 Task: Create a task  Develop a new online tool for online course scheduling , assign it to team member softage.5@softage.net in the project BrainBoost and update the status of the task to  On Track  , set the priority of the task to Low
Action: Mouse moved to (524, 411)
Screenshot: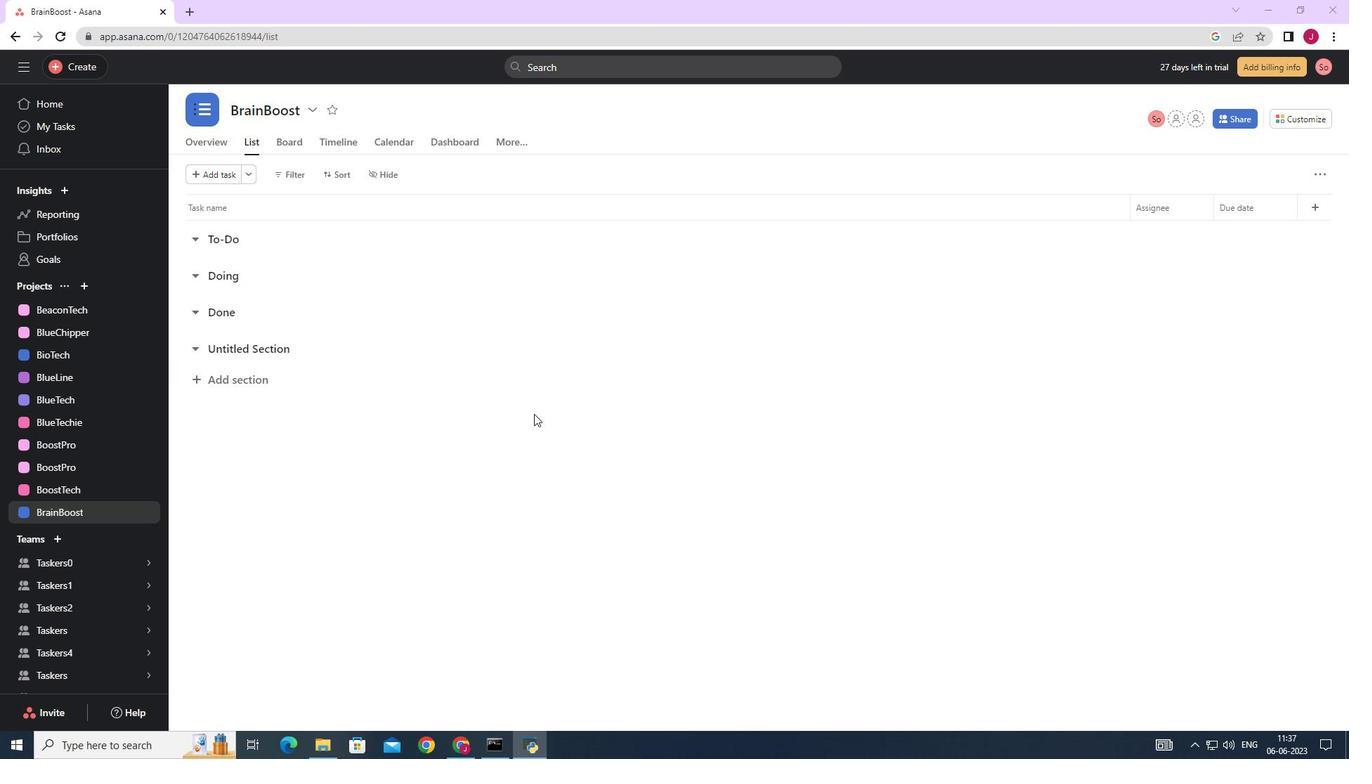 
Action: Mouse scrolled (532, 414) with delta (0, 0)
Screenshot: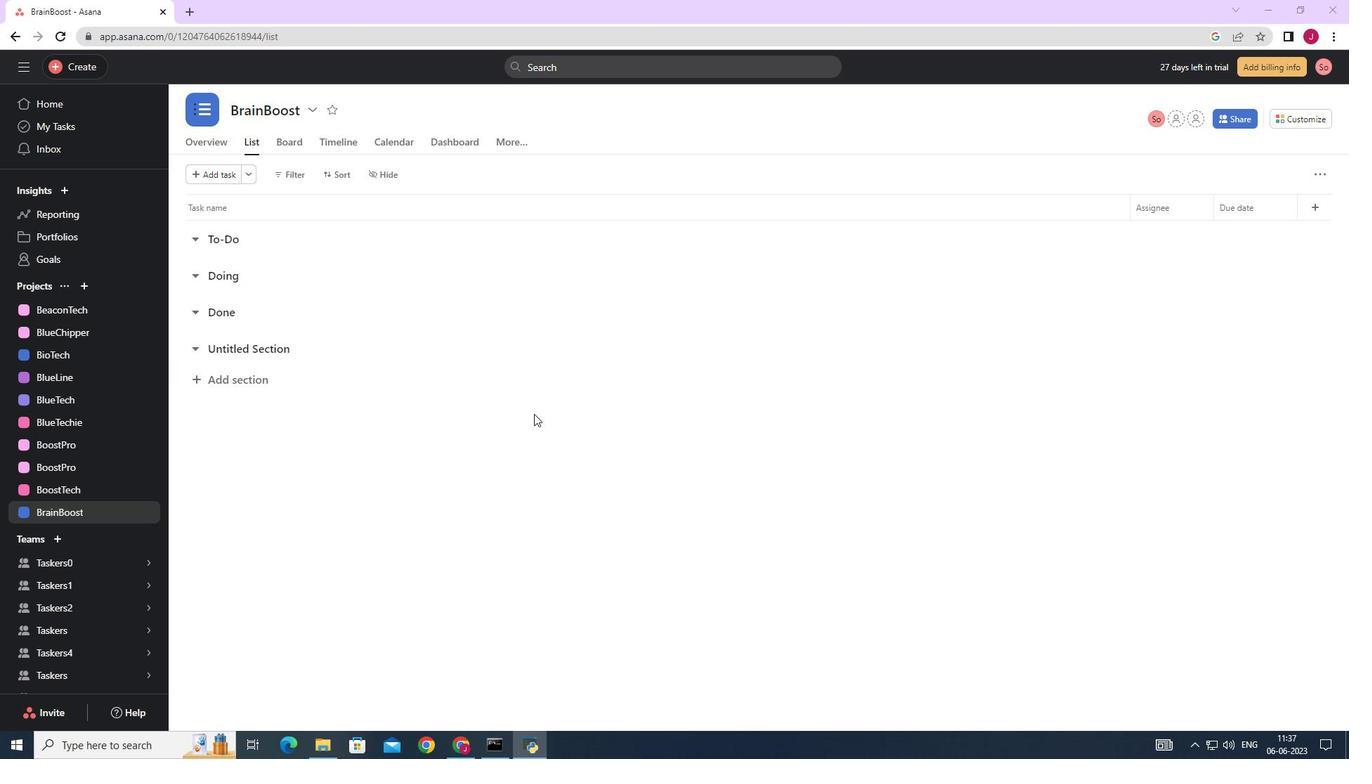 
Action: Mouse moved to (515, 407)
Screenshot: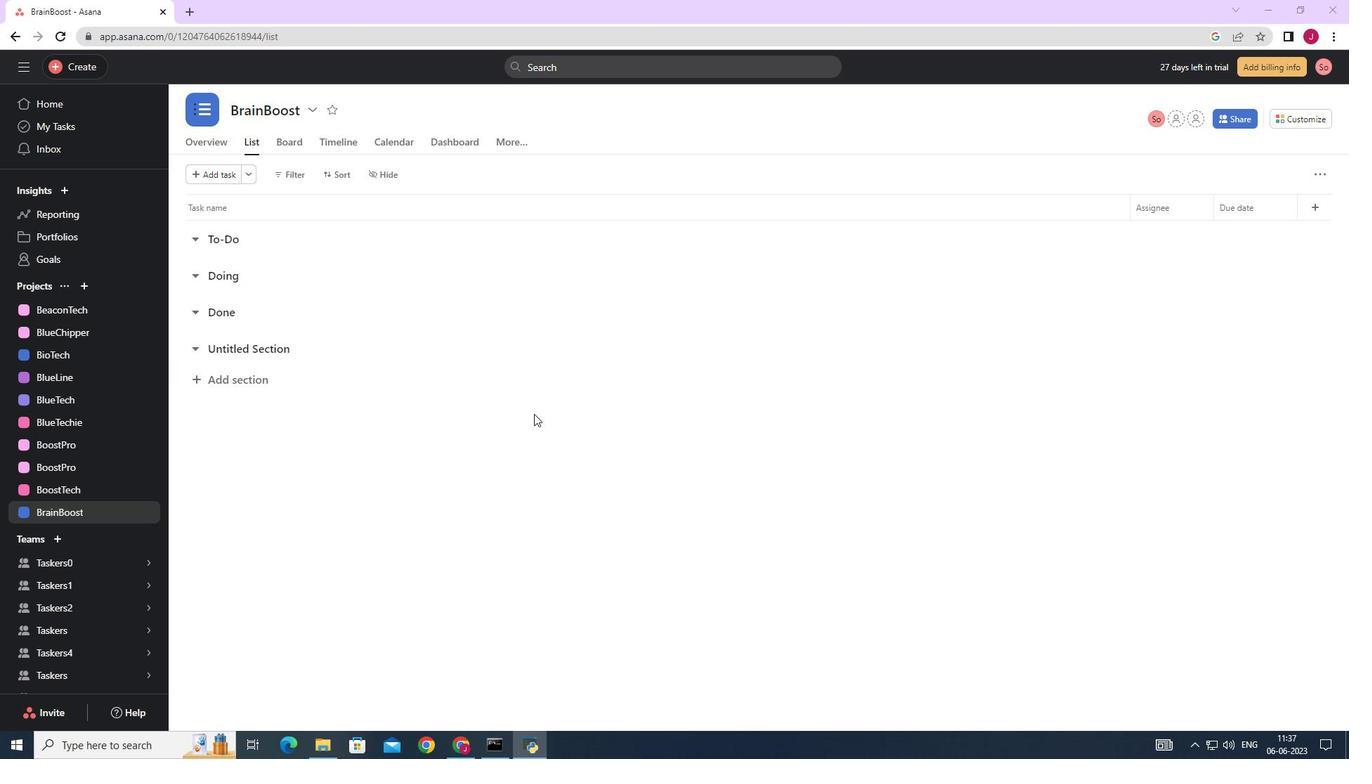 
Action: Mouse scrolled (531, 414) with delta (0, 0)
Screenshot: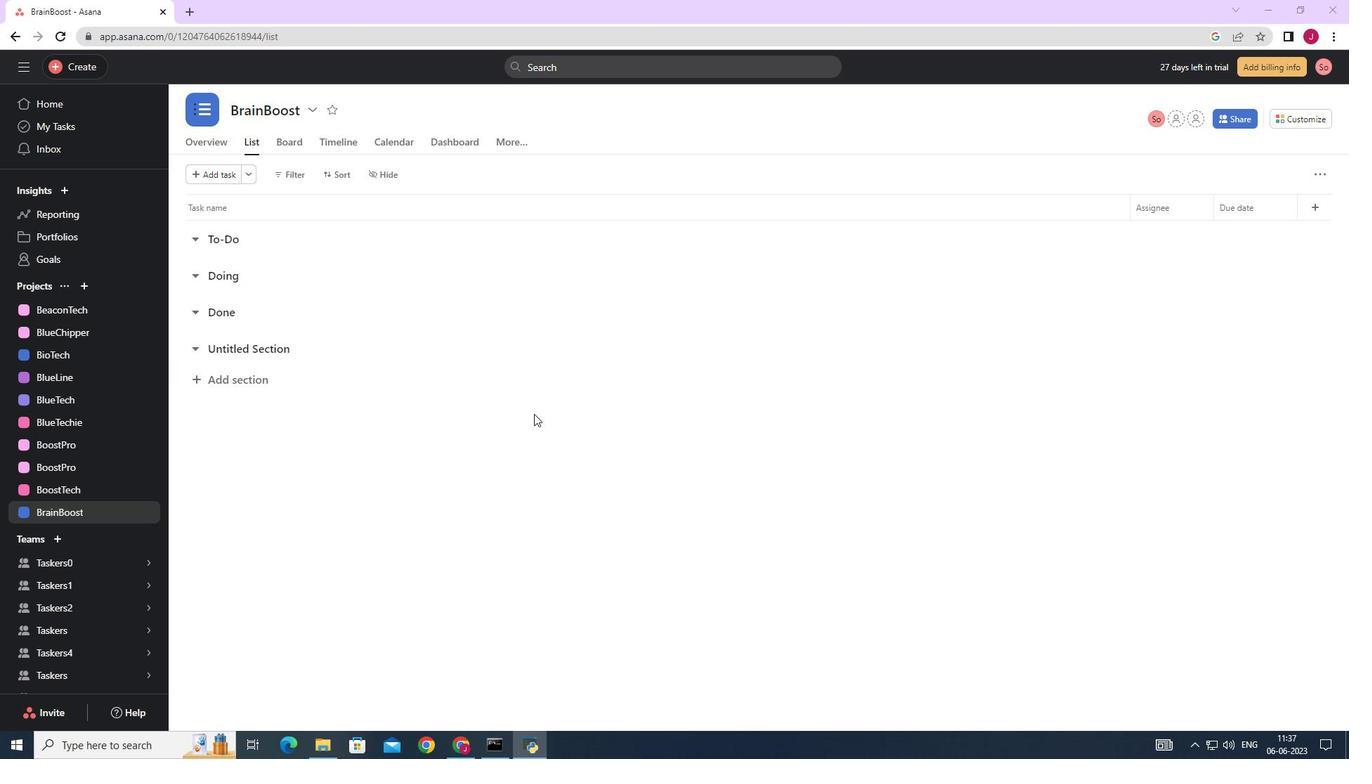 
Action: Mouse moved to (92, 65)
Screenshot: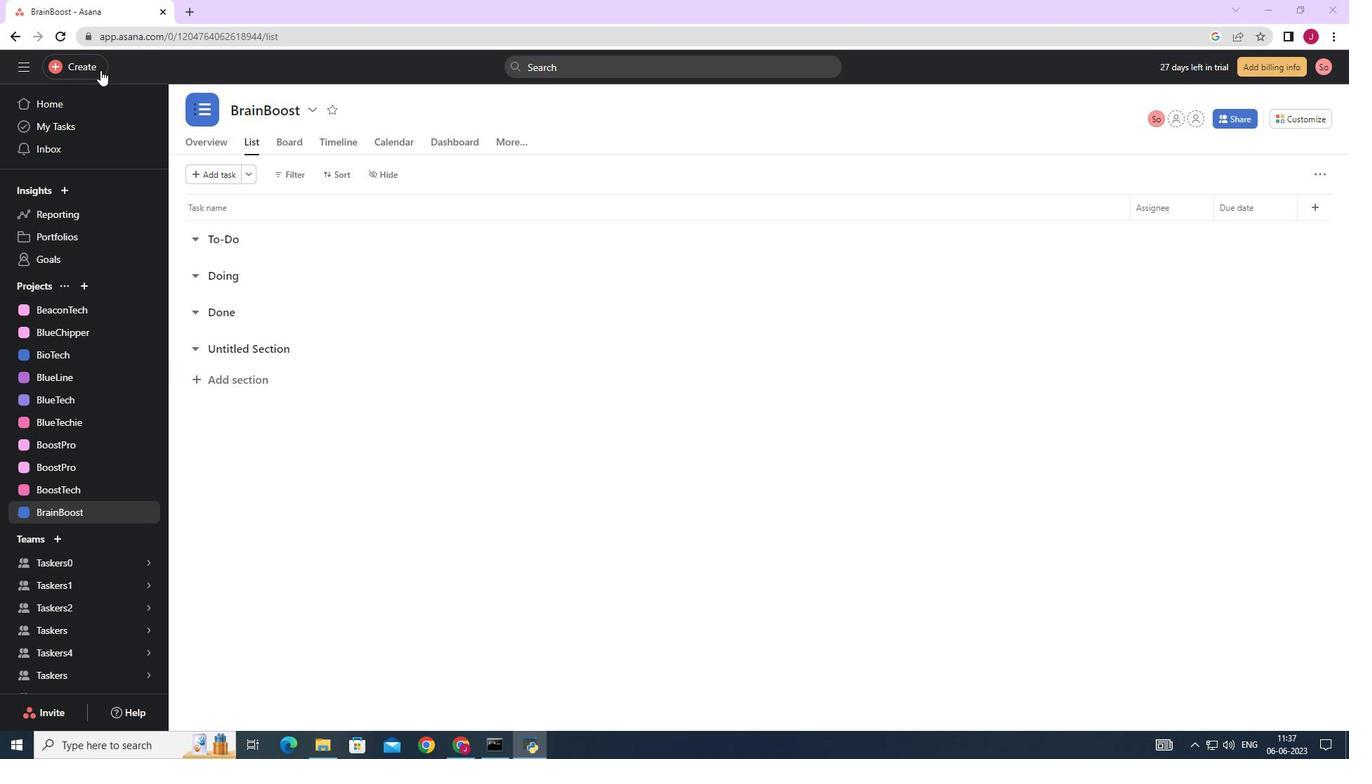 
Action: Mouse pressed left at (92, 65)
Screenshot: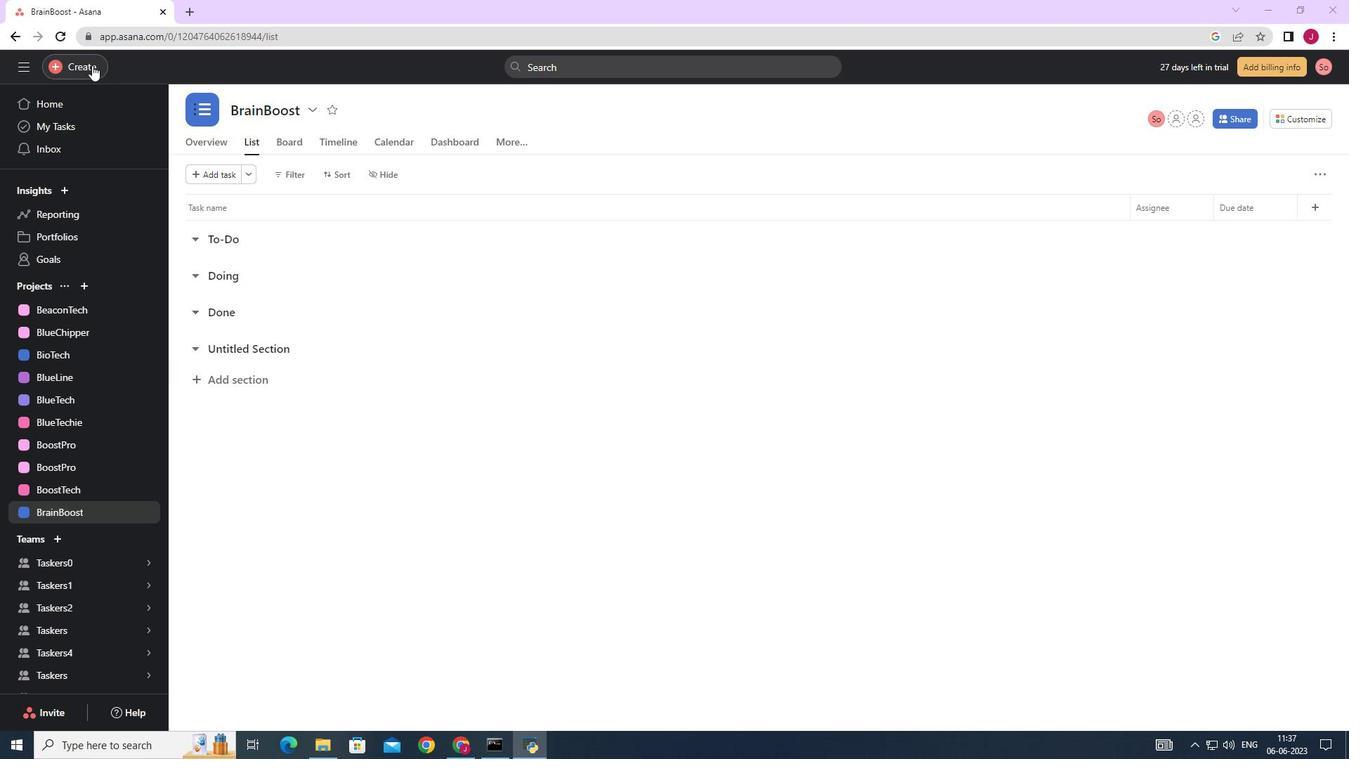 
Action: Mouse moved to (152, 70)
Screenshot: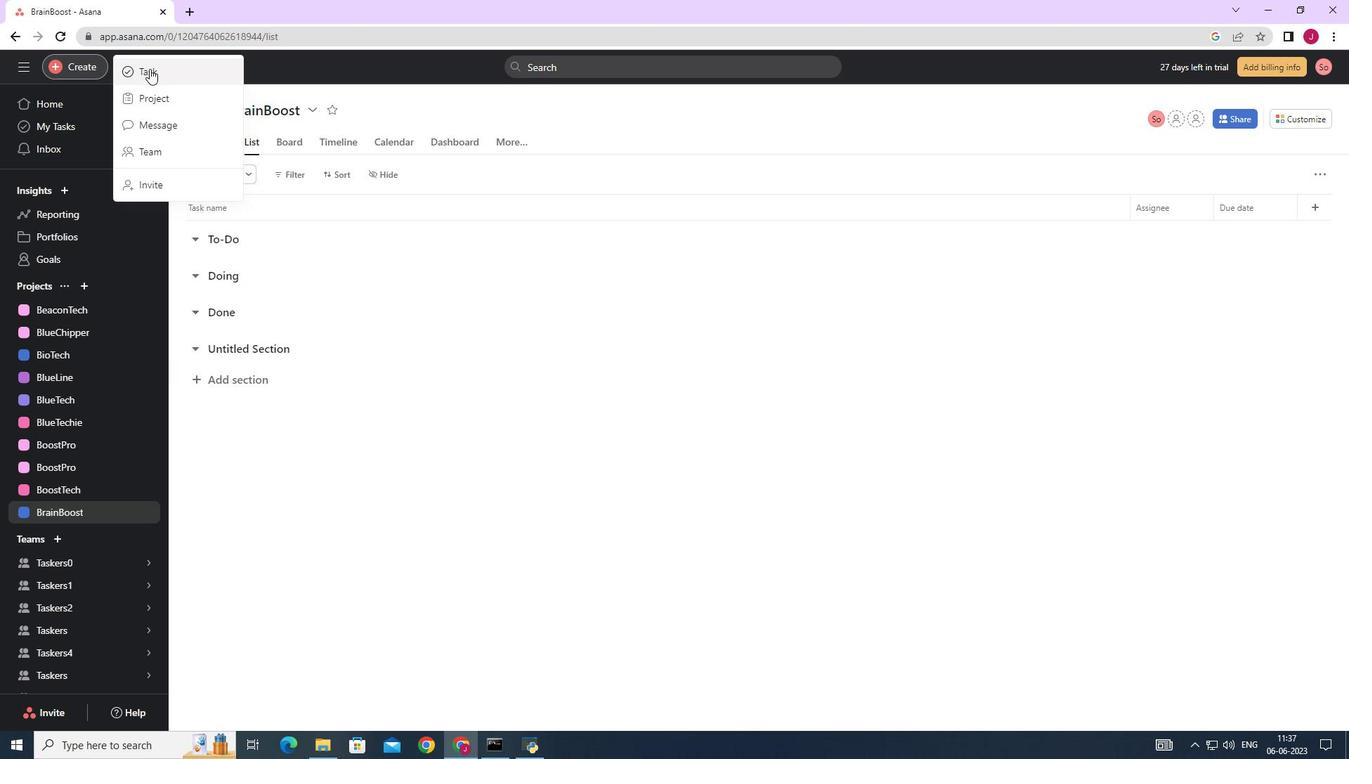 
Action: Mouse pressed left at (152, 70)
Screenshot: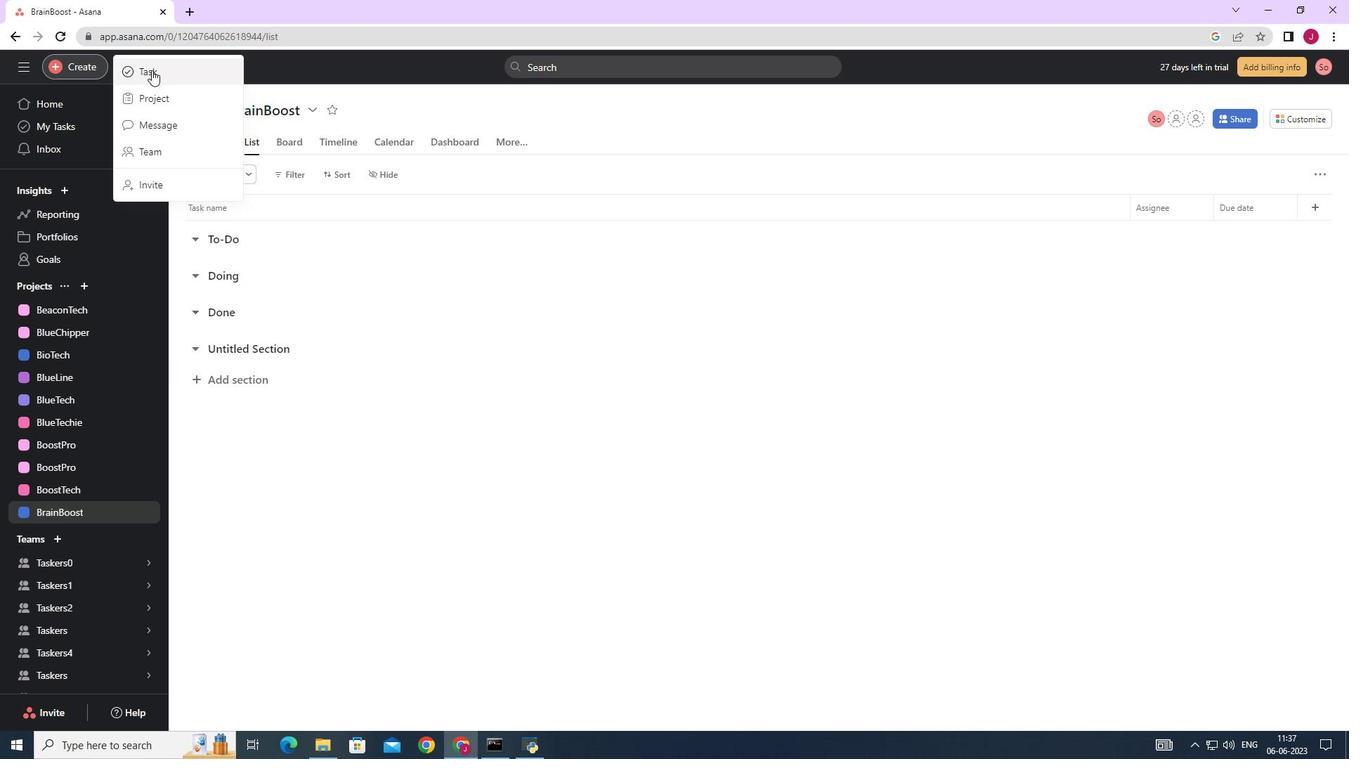 
Action: Mouse moved to (1071, 468)
Screenshot: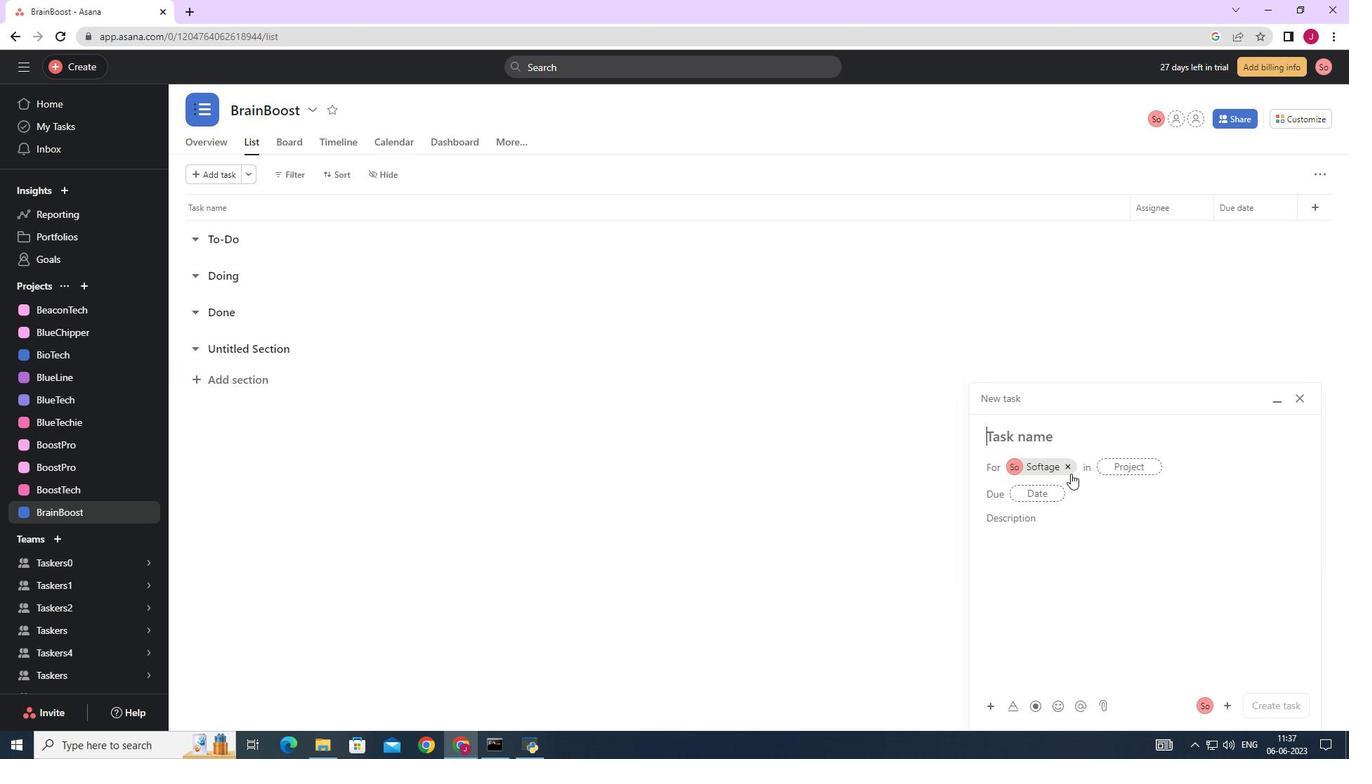 
Action: Mouse pressed left at (1071, 468)
Screenshot: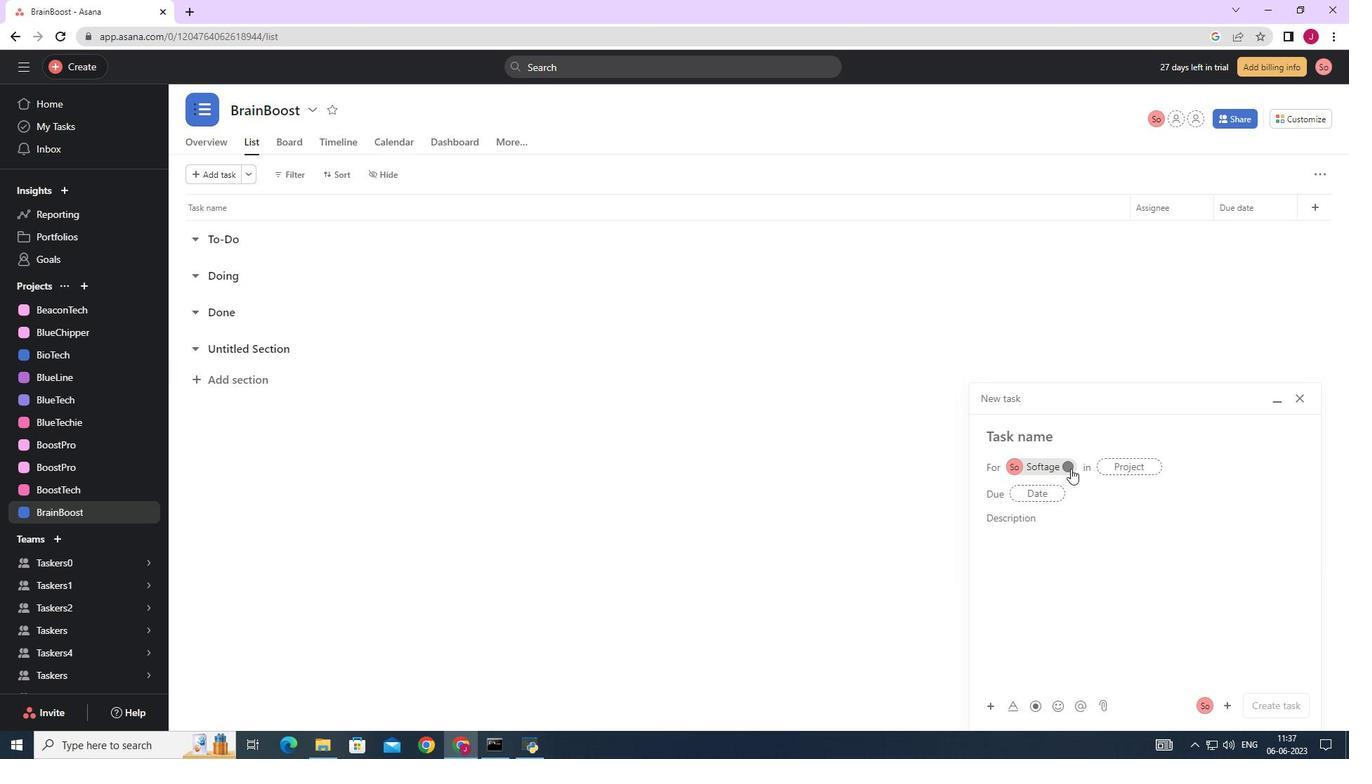 
Action: Mouse moved to (1034, 436)
Screenshot: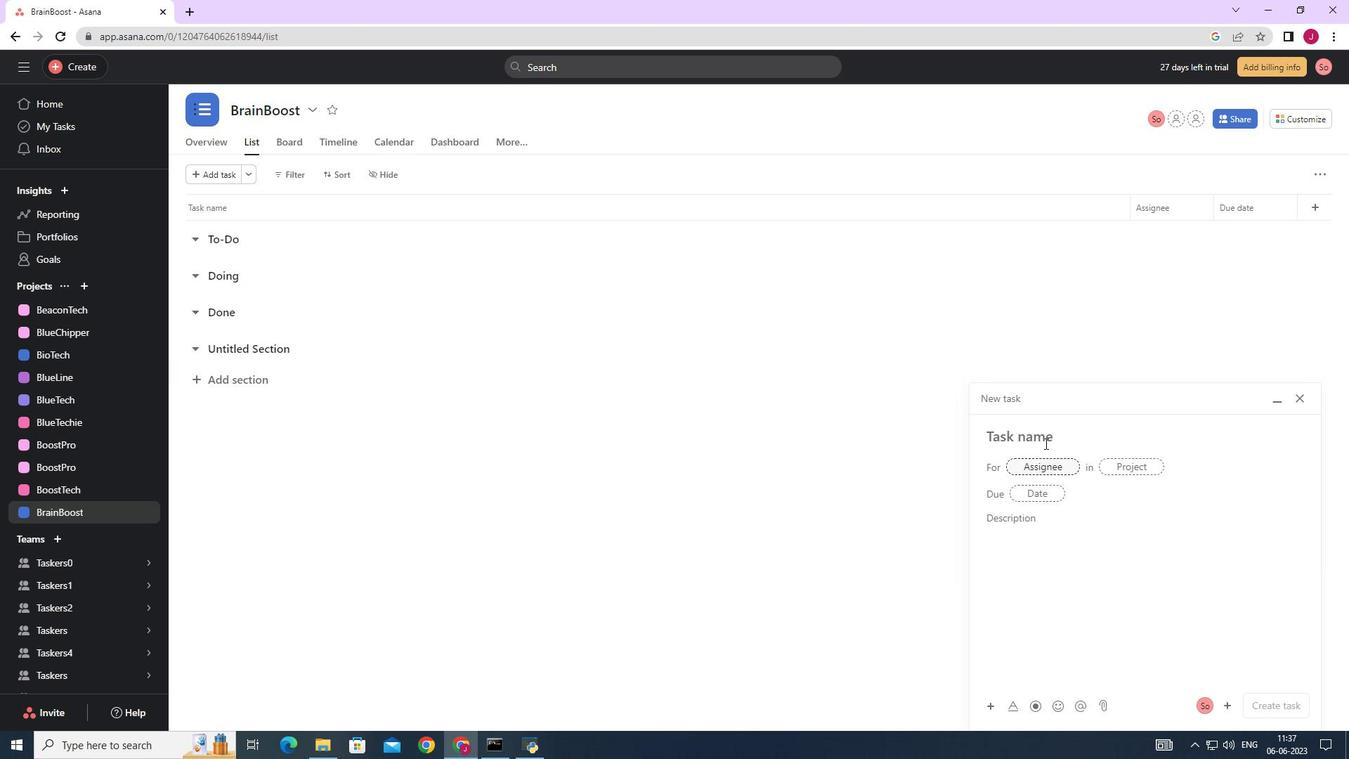 
Action: Mouse pressed left at (1034, 436)
Screenshot: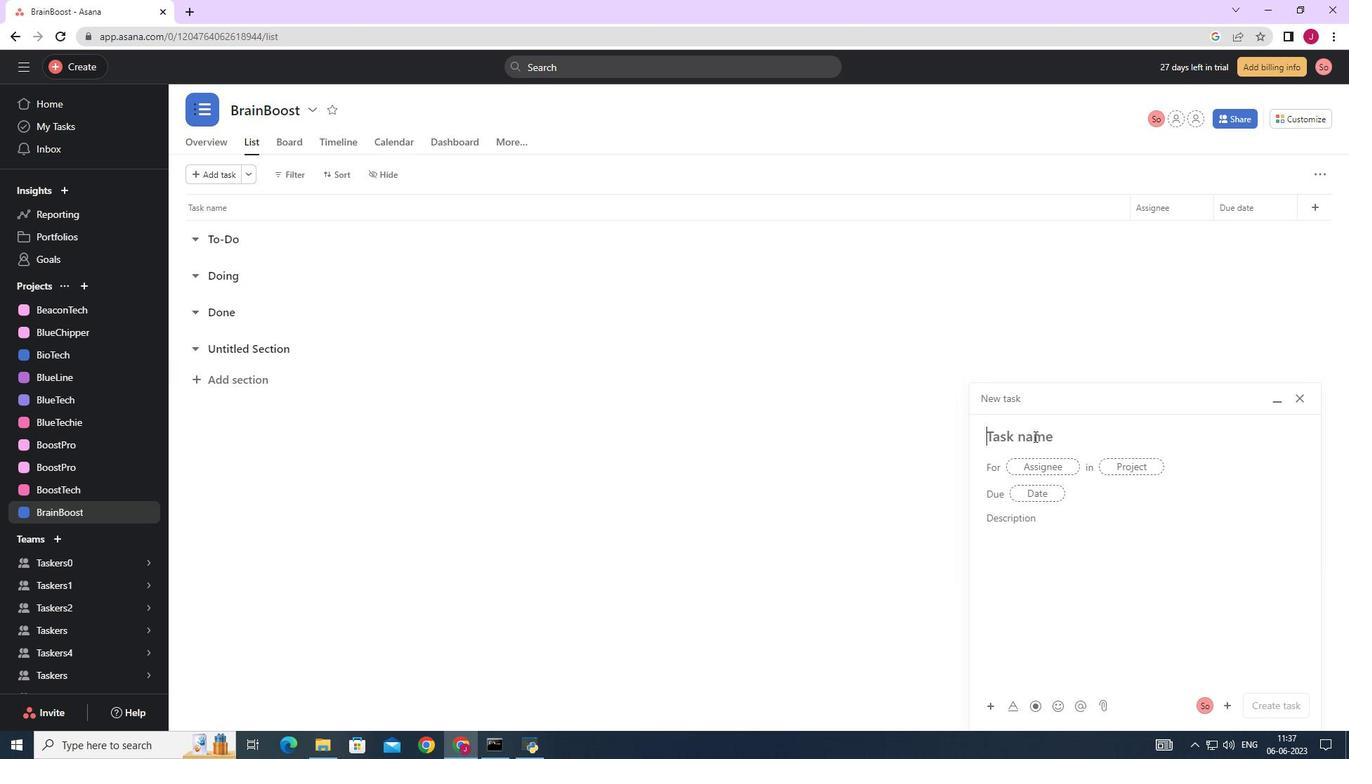 
Action: Key pressed <Key.caps_lock>D<Key.caps_lock>evelop<Key.space>a<Key.space>new<Key.space>online<Key.space>tool<Key.space>for<Key.space>ob<Key.backspace>nlie<Key.space><Key.backspace><Key.backspace>ne<Key.space>course<Key.space>scheduling<Key.space>
Screenshot: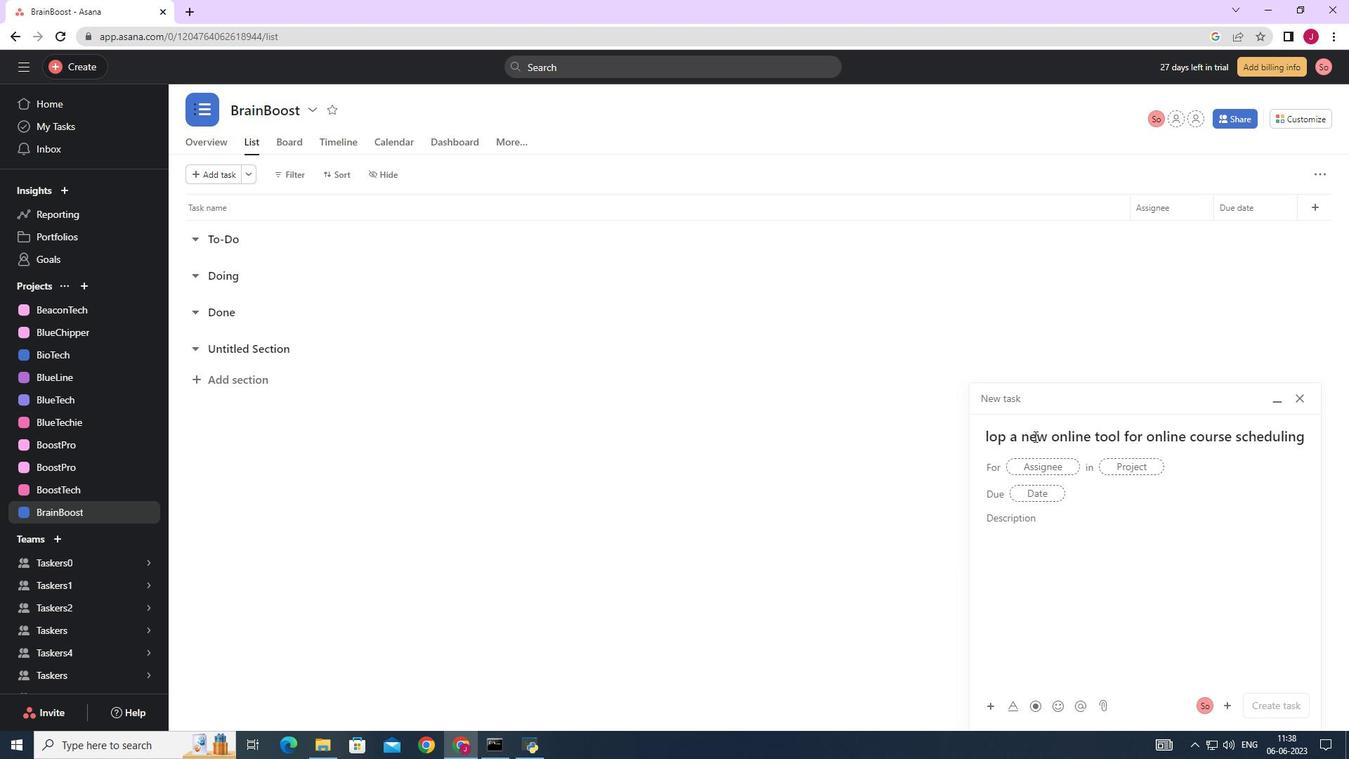 
Action: Mouse moved to (1038, 465)
Screenshot: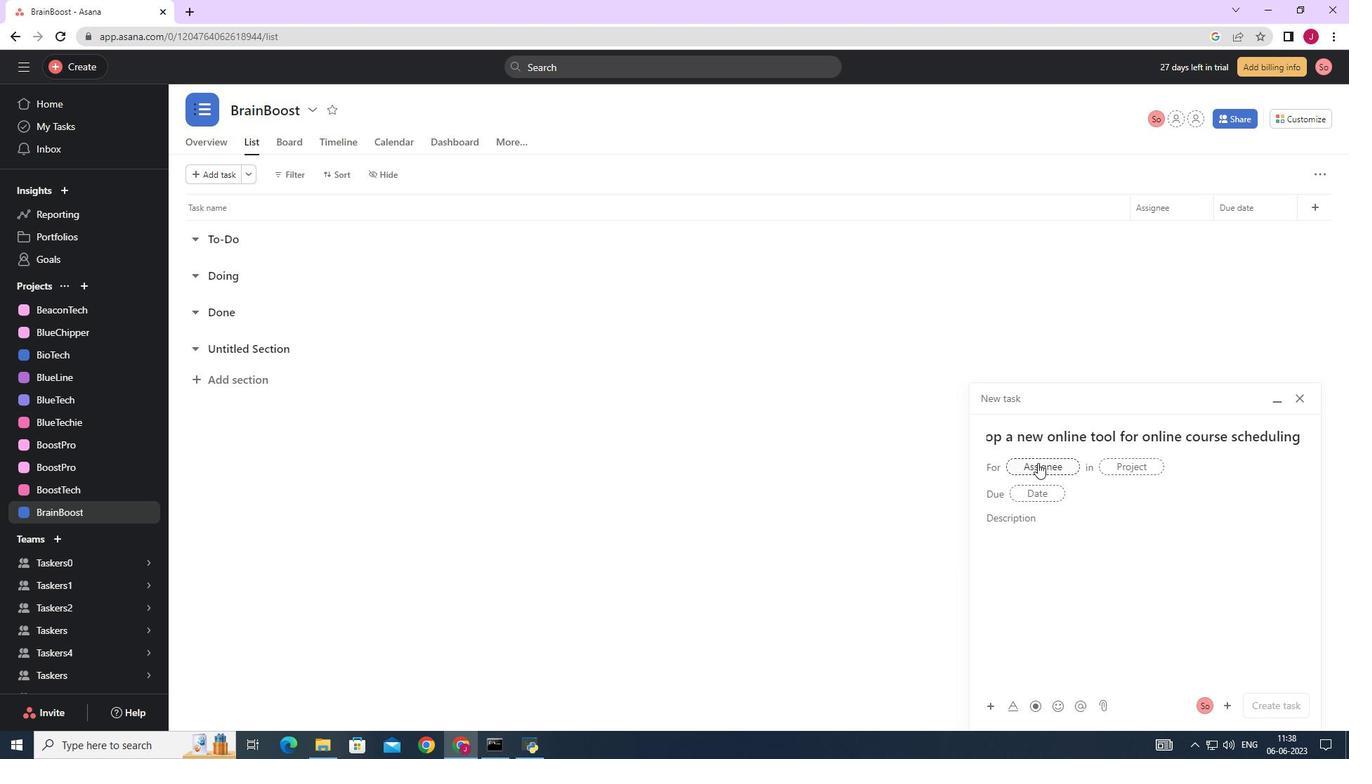 
Action: Mouse pressed left at (1038, 465)
Screenshot: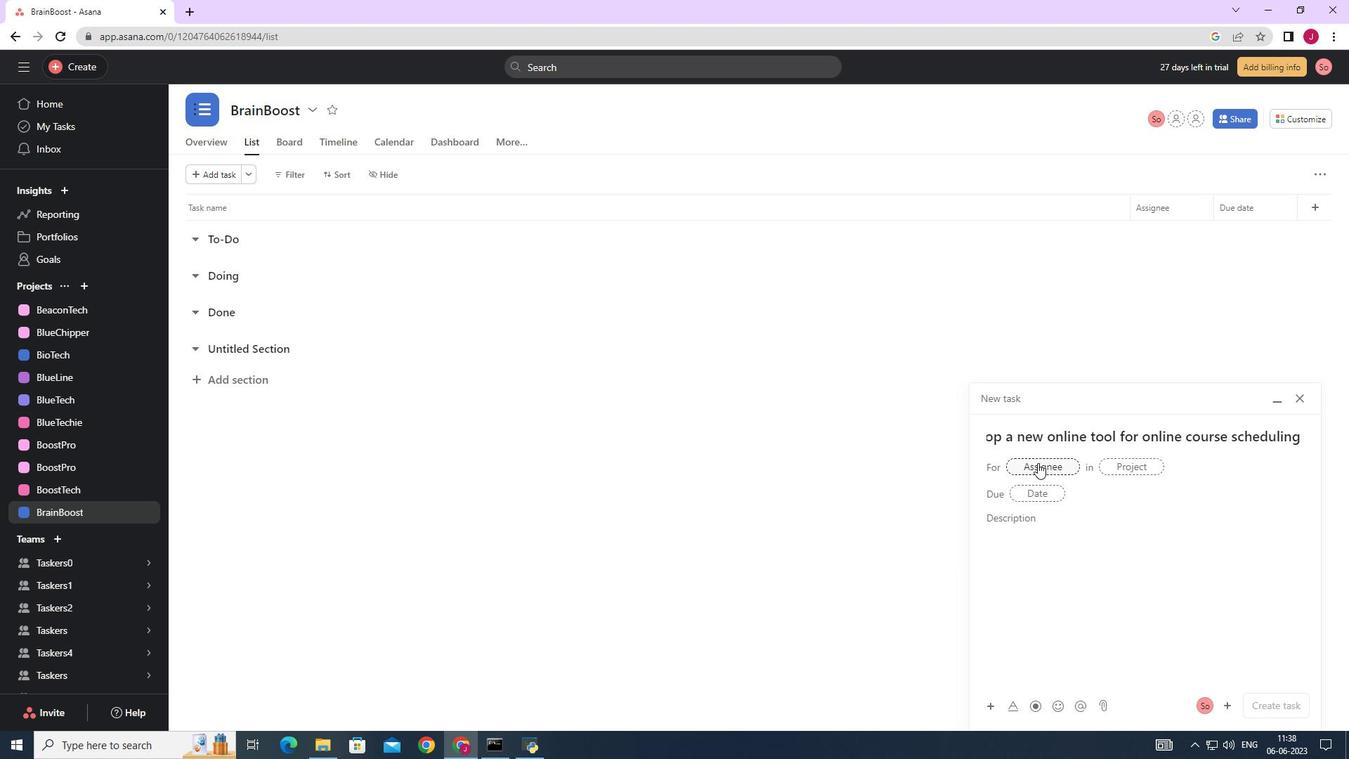 
Action: Key pressed softage.5
Screenshot: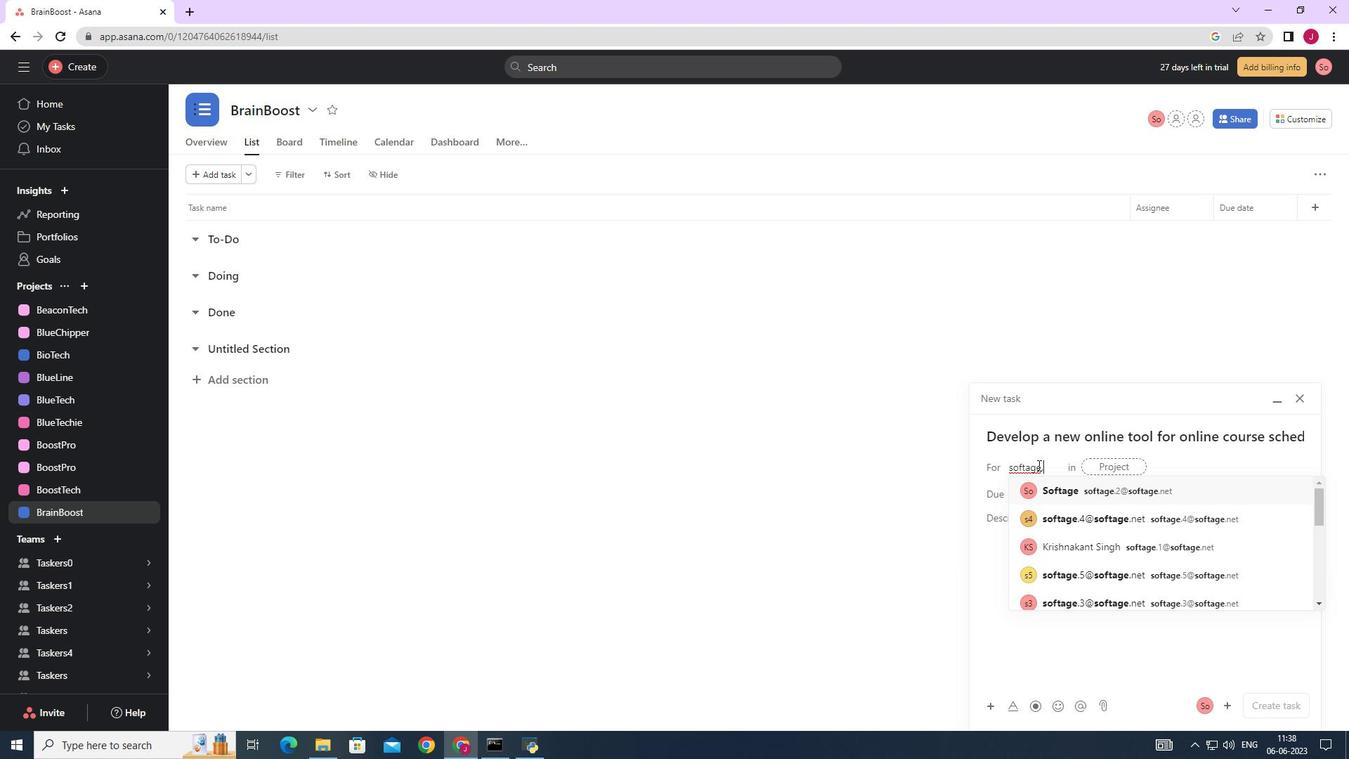 
Action: Mouse moved to (1078, 489)
Screenshot: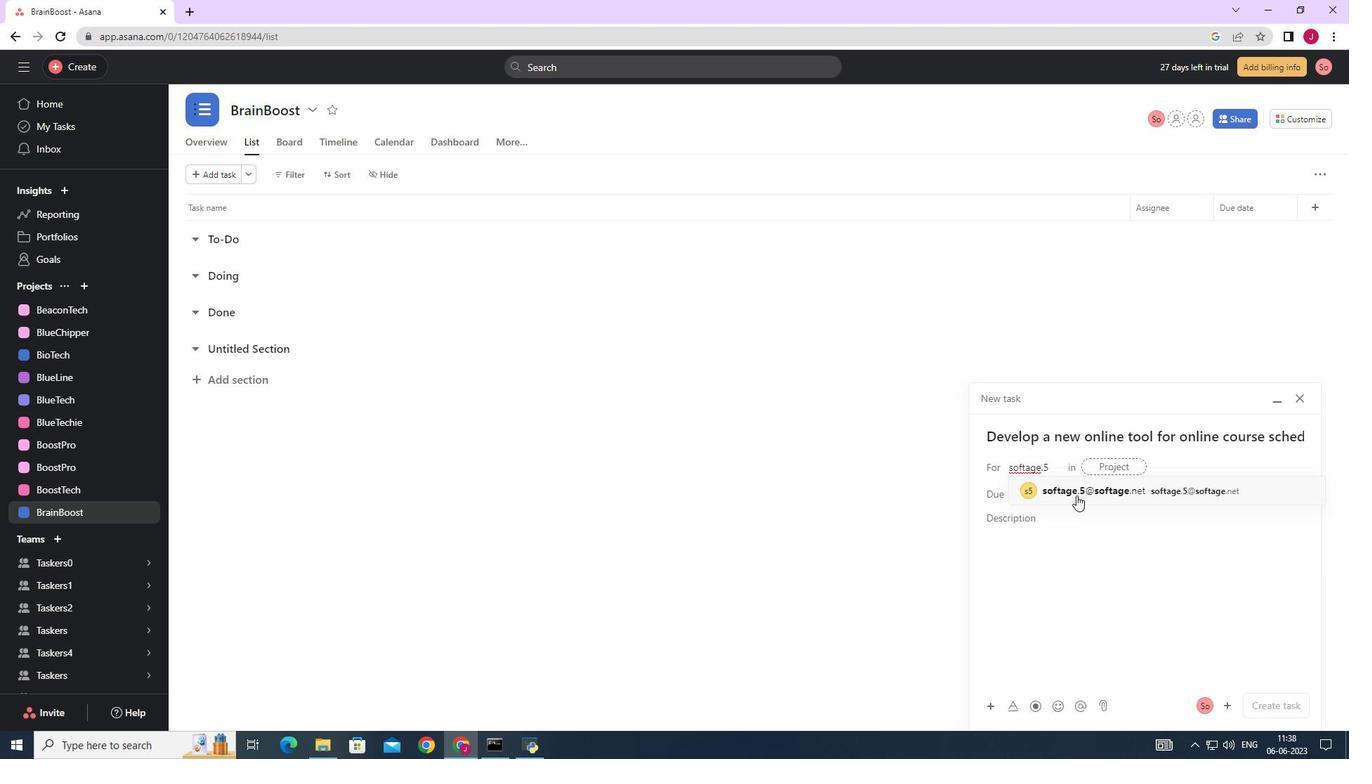 
Action: Mouse pressed left at (1078, 489)
Screenshot: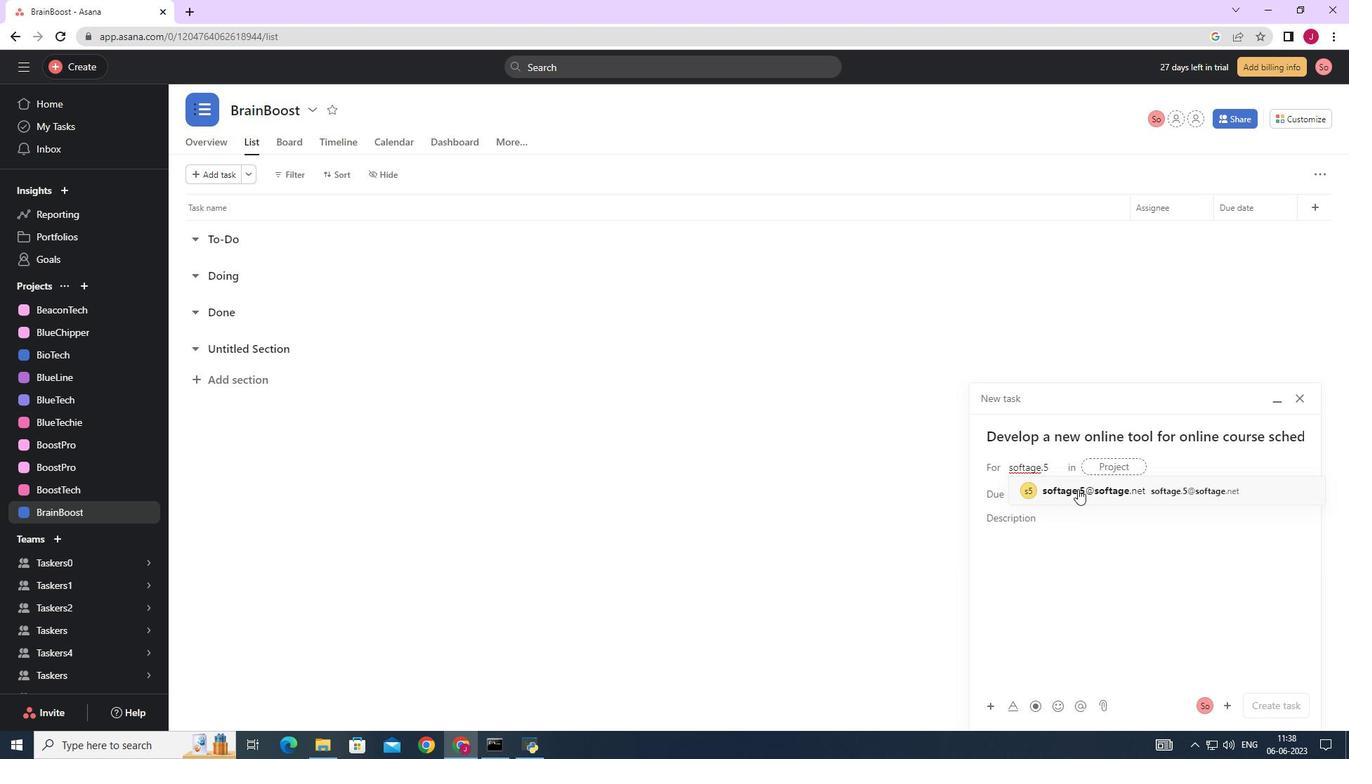 
Action: Mouse moved to (853, 491)
Screenshot: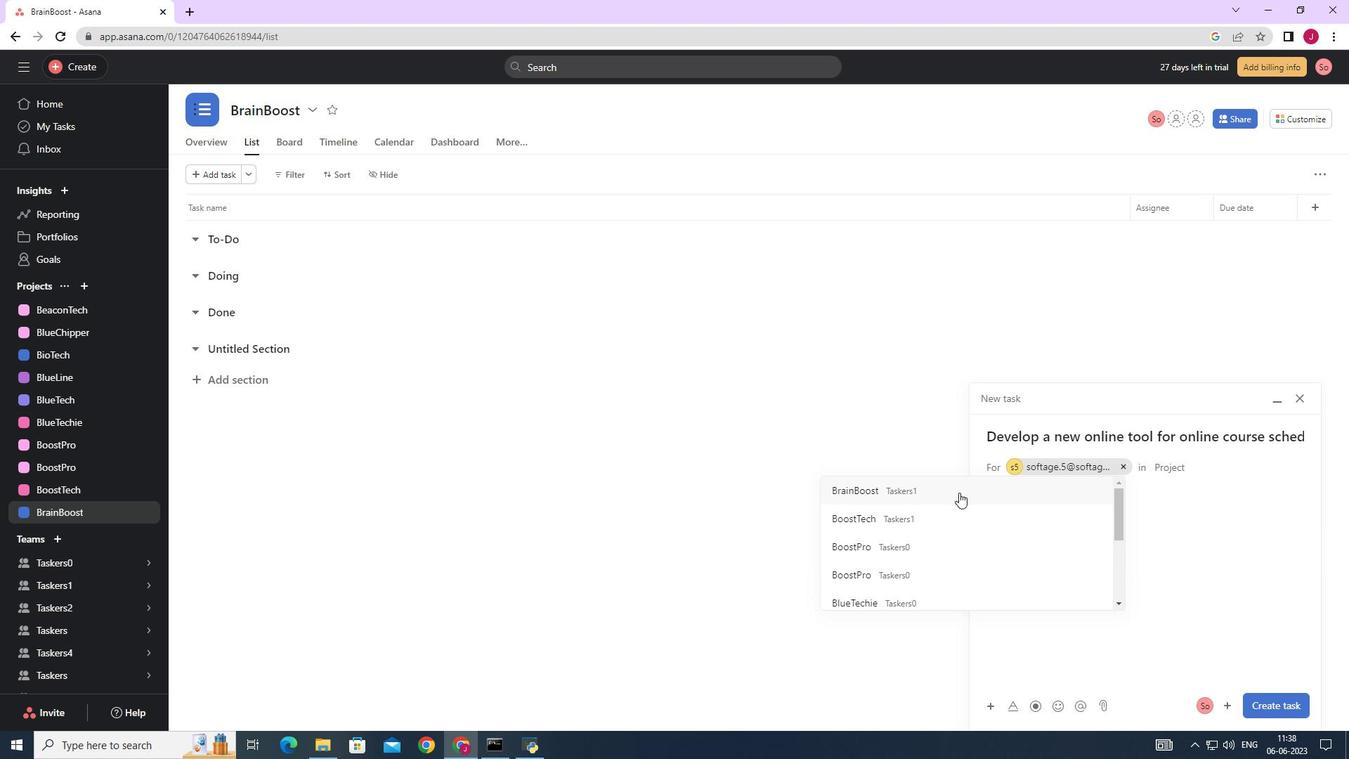 
Action: Mouse pressed left at (853, 491)
Screenshot: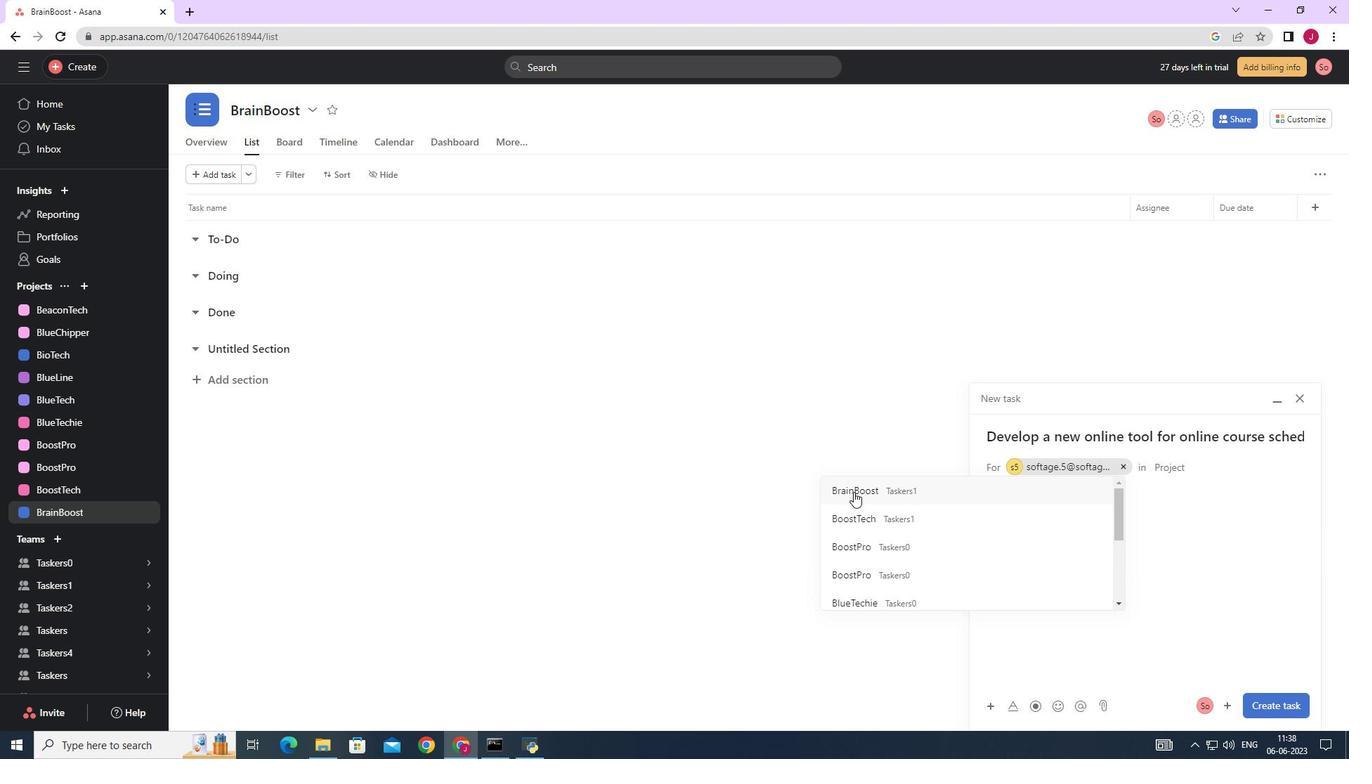 
Action: Mouse moved to (1026, 523)
Screenshot: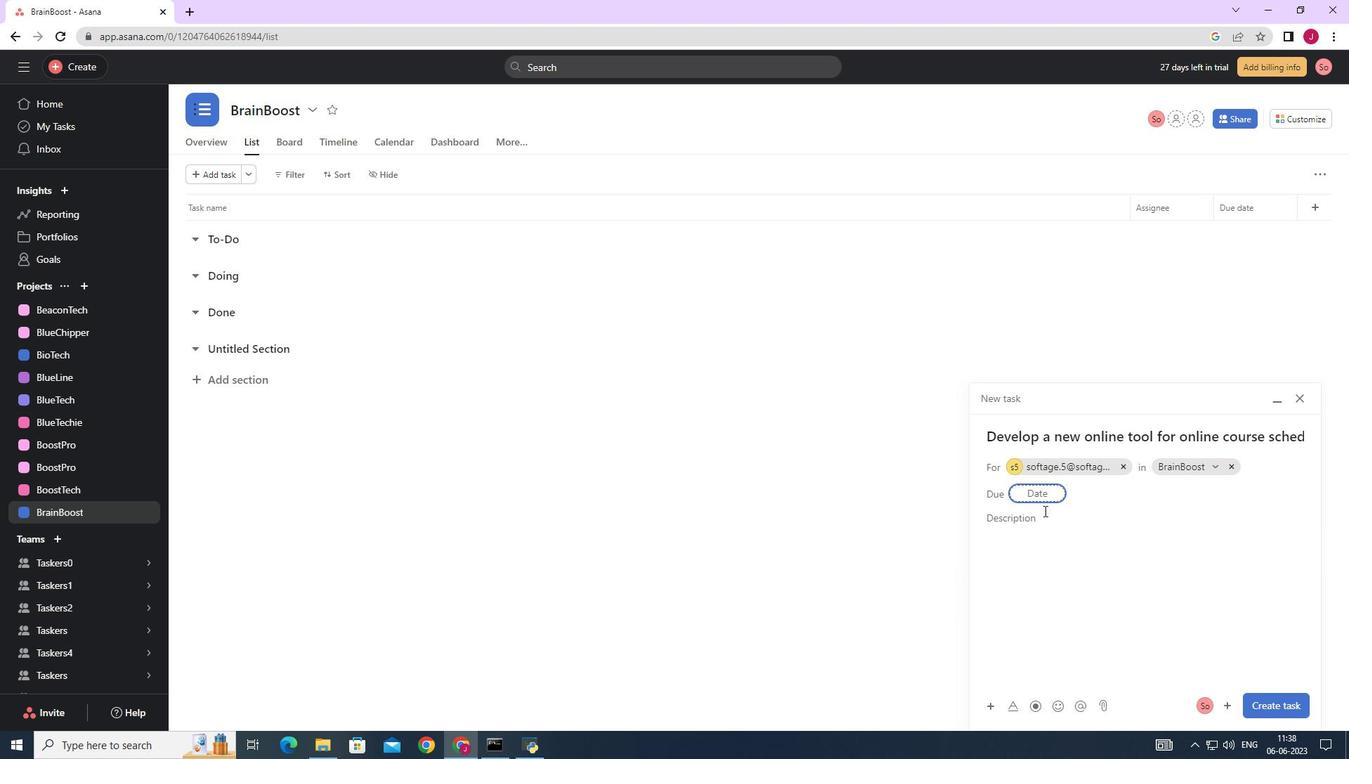 
Action: Mouse pressed left at (1026, 523)
Screenshot: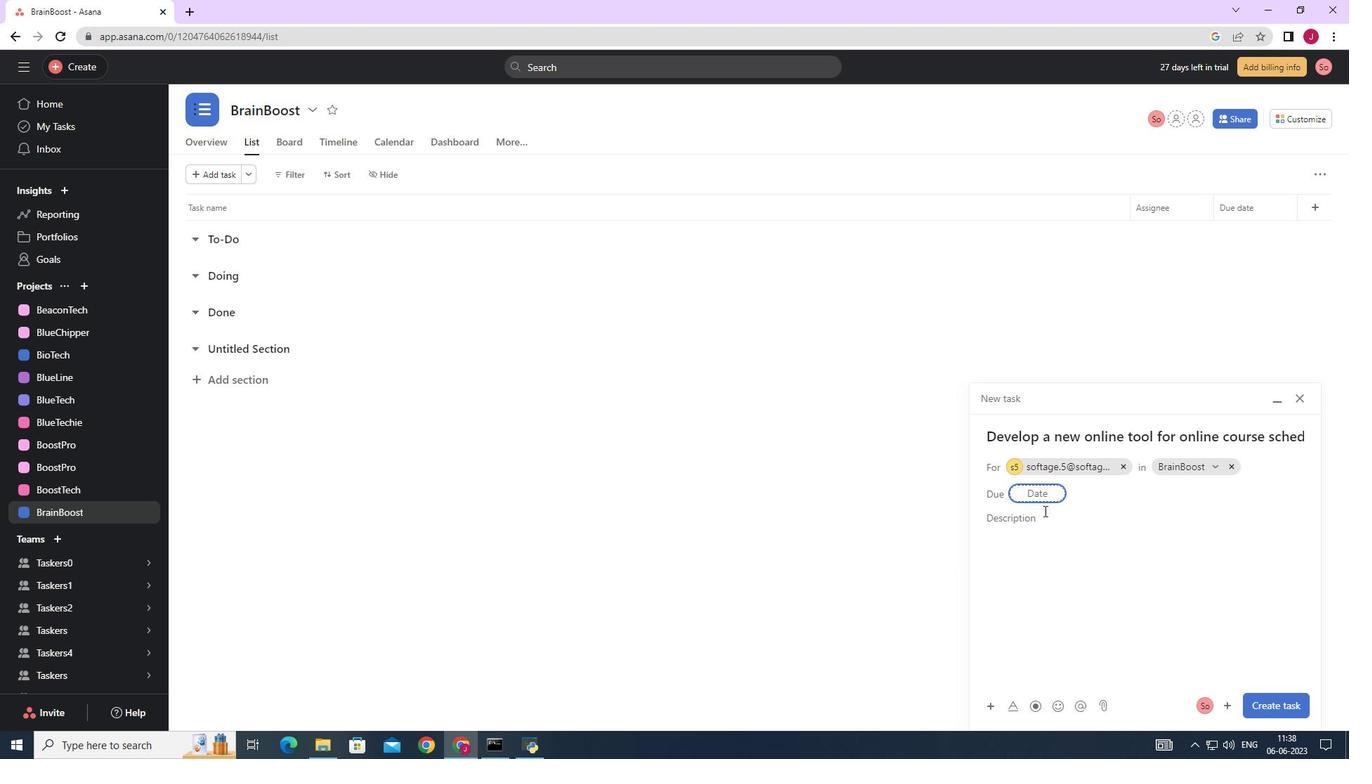 
Action: Mouse moved to (1314, 214)
Screenshot: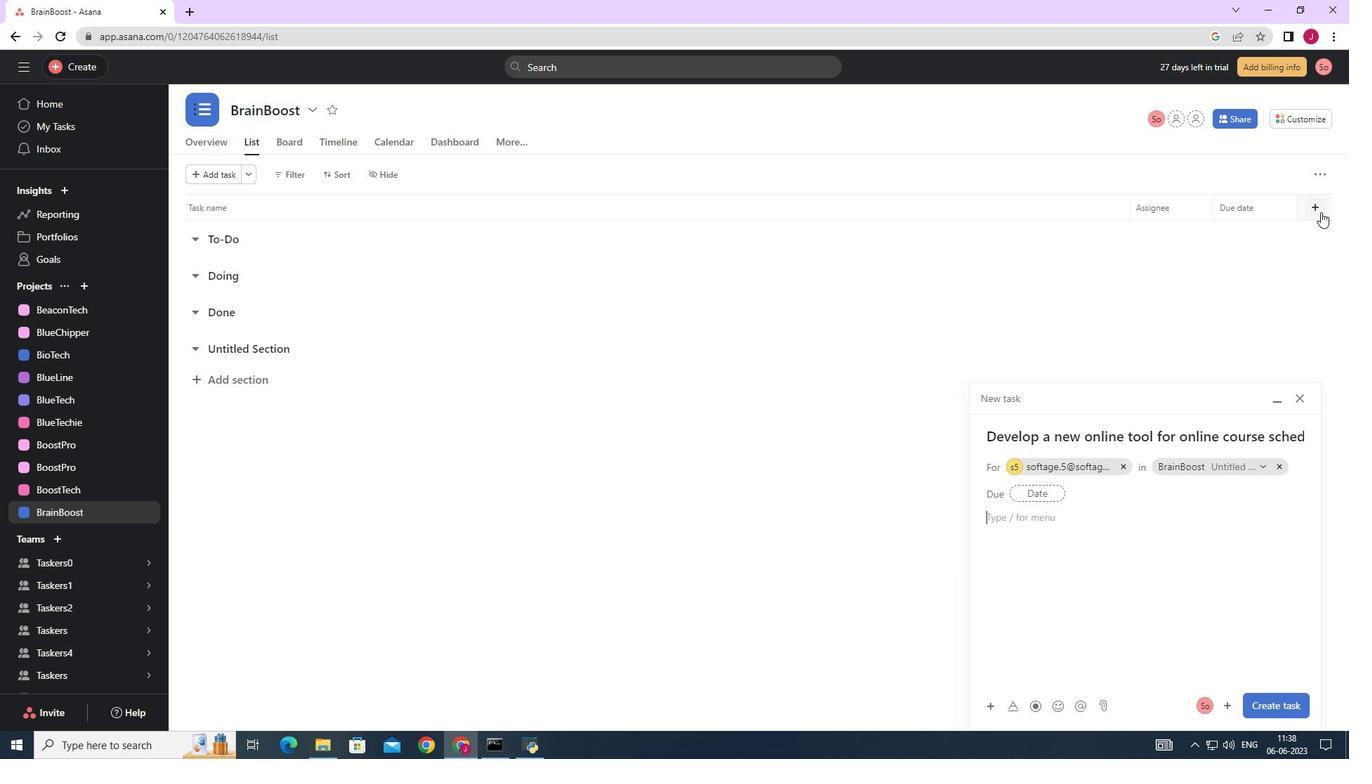 
Action: Mouse pressed left at (1314, 214)
Screenshot: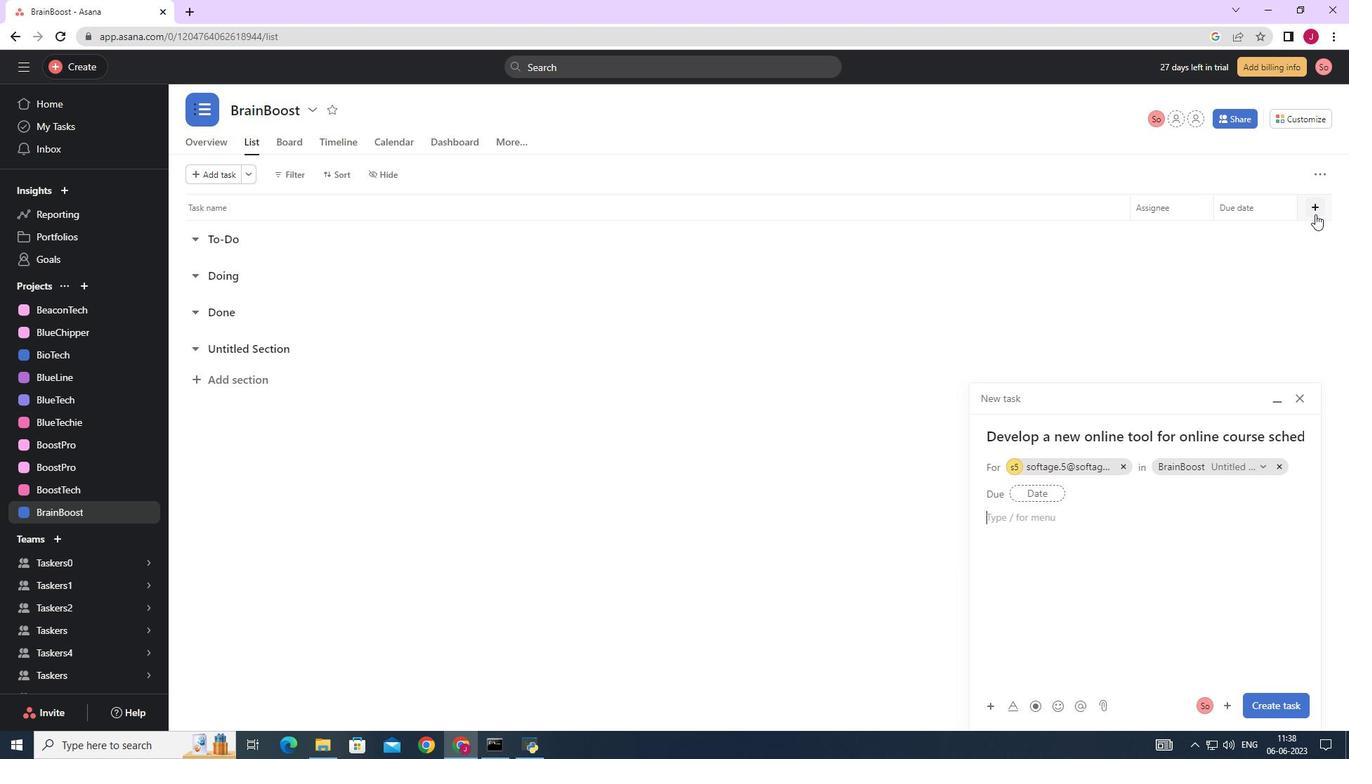 
Action: Mouse moved to (1273, 258)
Screenshot: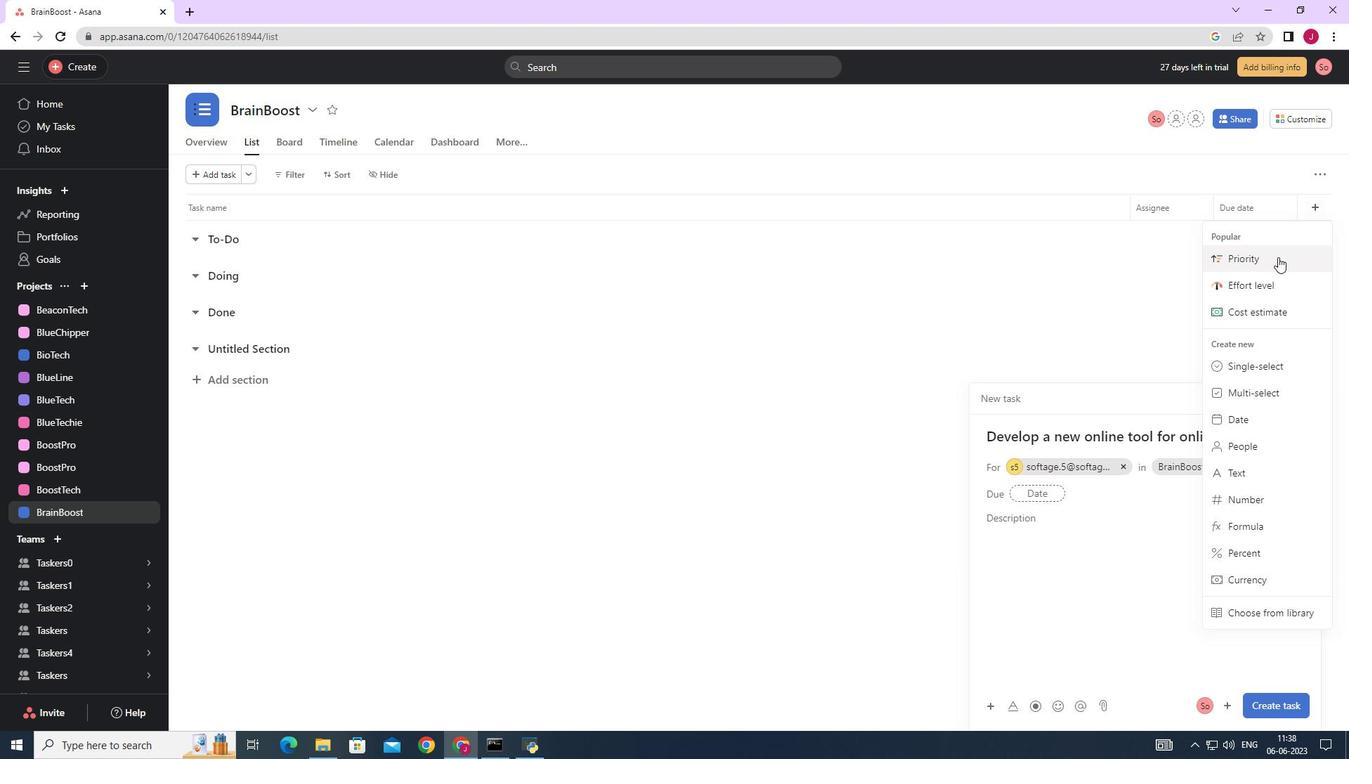 
Action: Mouse pressed left at (1273, 258)
Screenshot: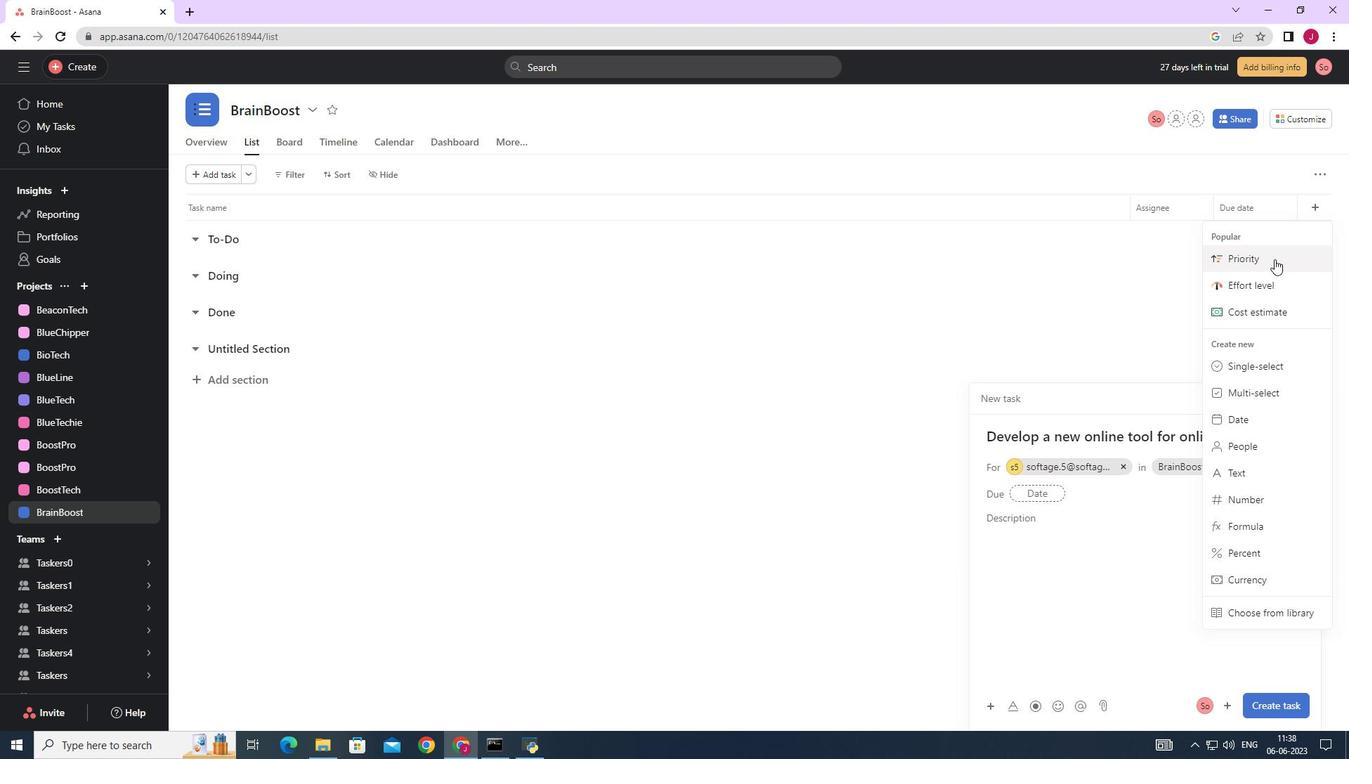 
Action: Mouse moved to (798, 475)
Screenshot: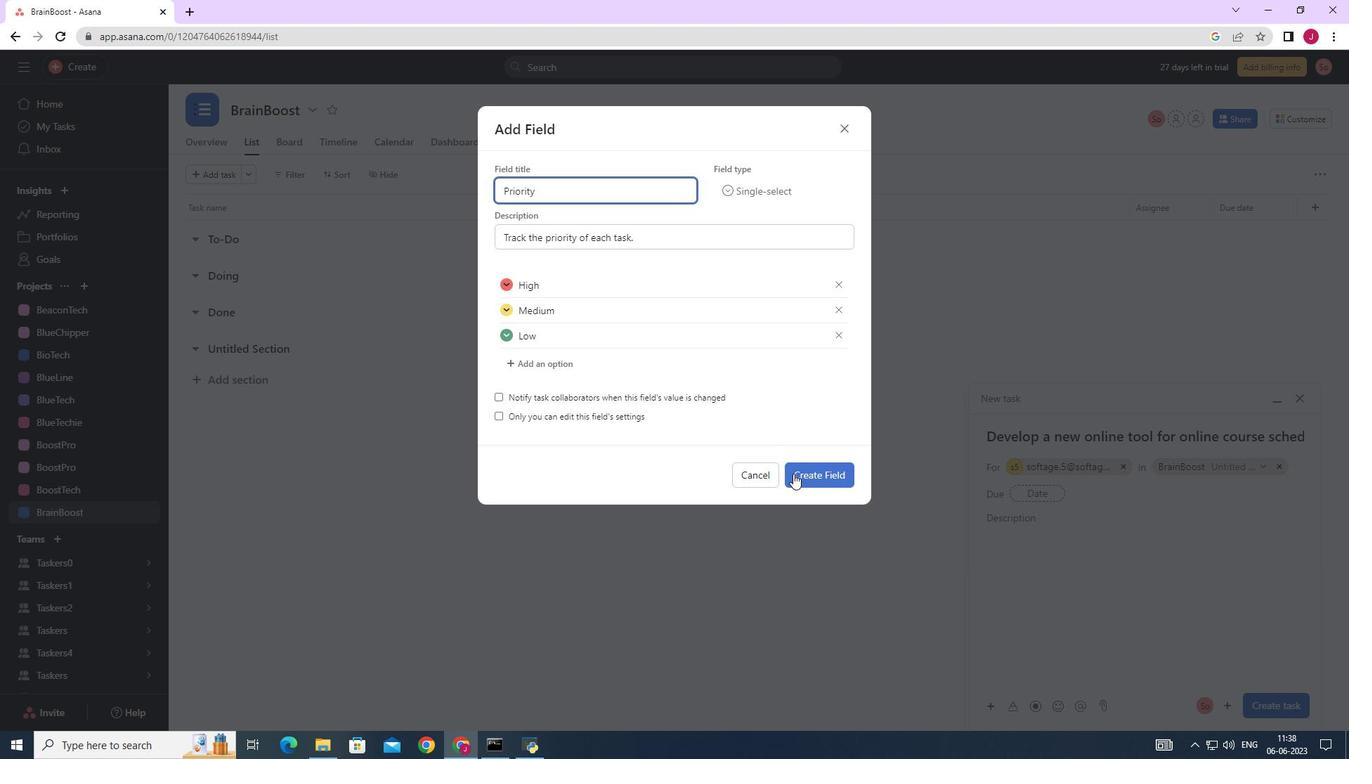
Action: Mouse pressed left at (798, 475)
Screenshot: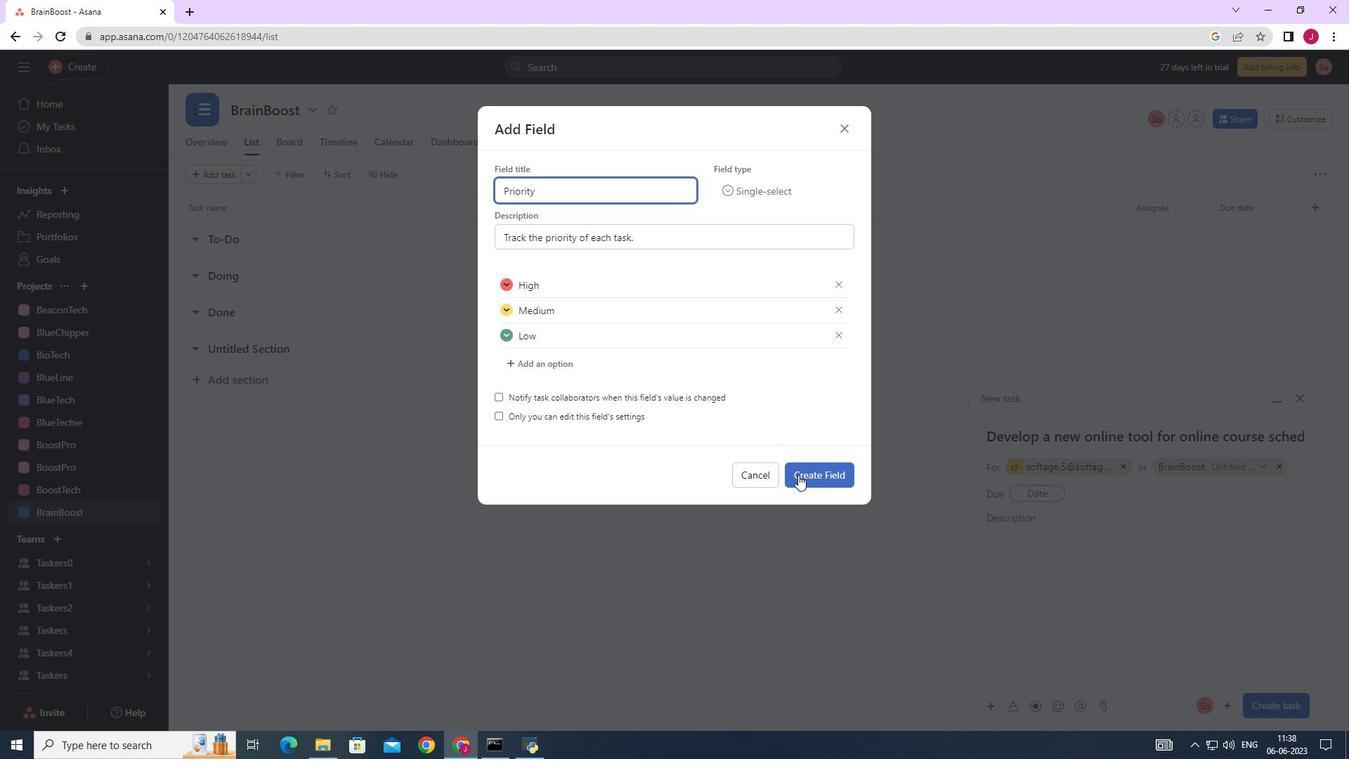 
Action: Mouse moved to (1312, 208)
Screenshot: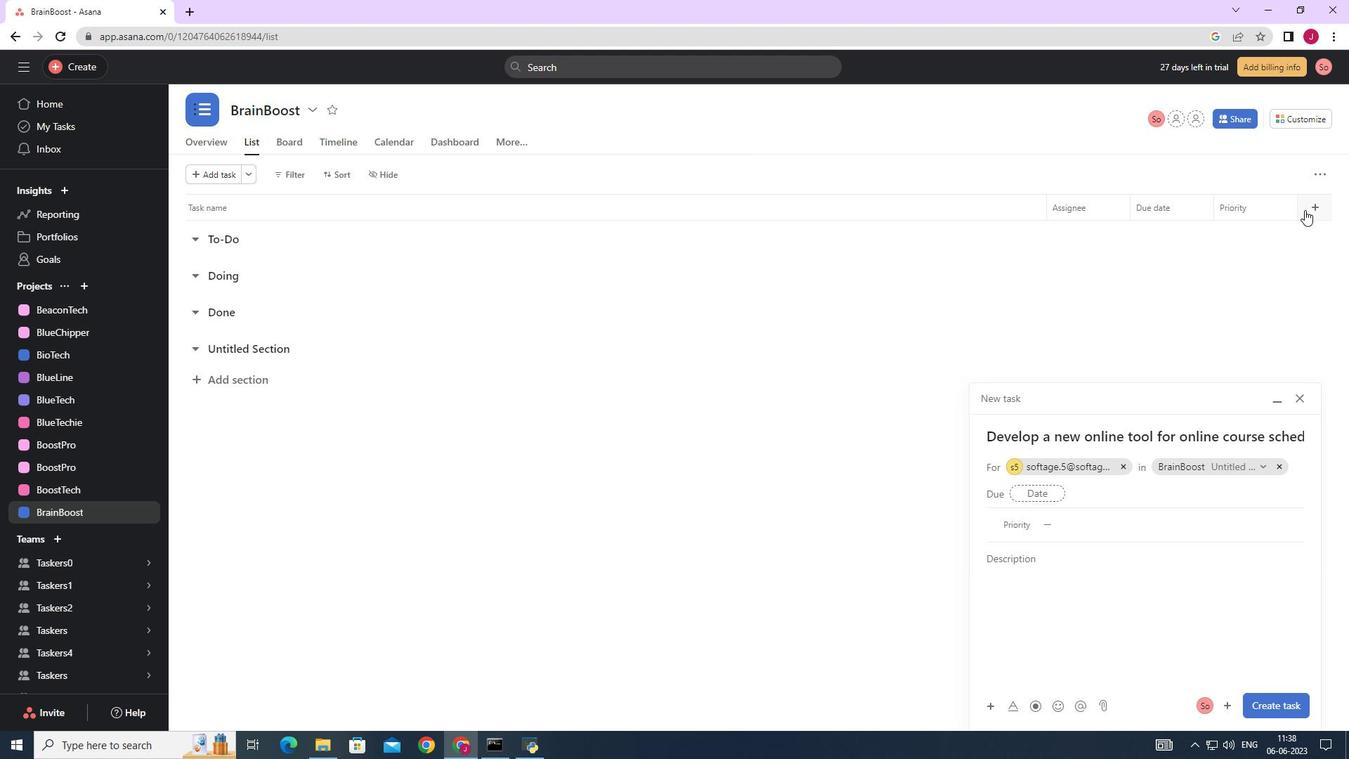 
Action: Mouse pressed left at (1312, 208)
Screenshot: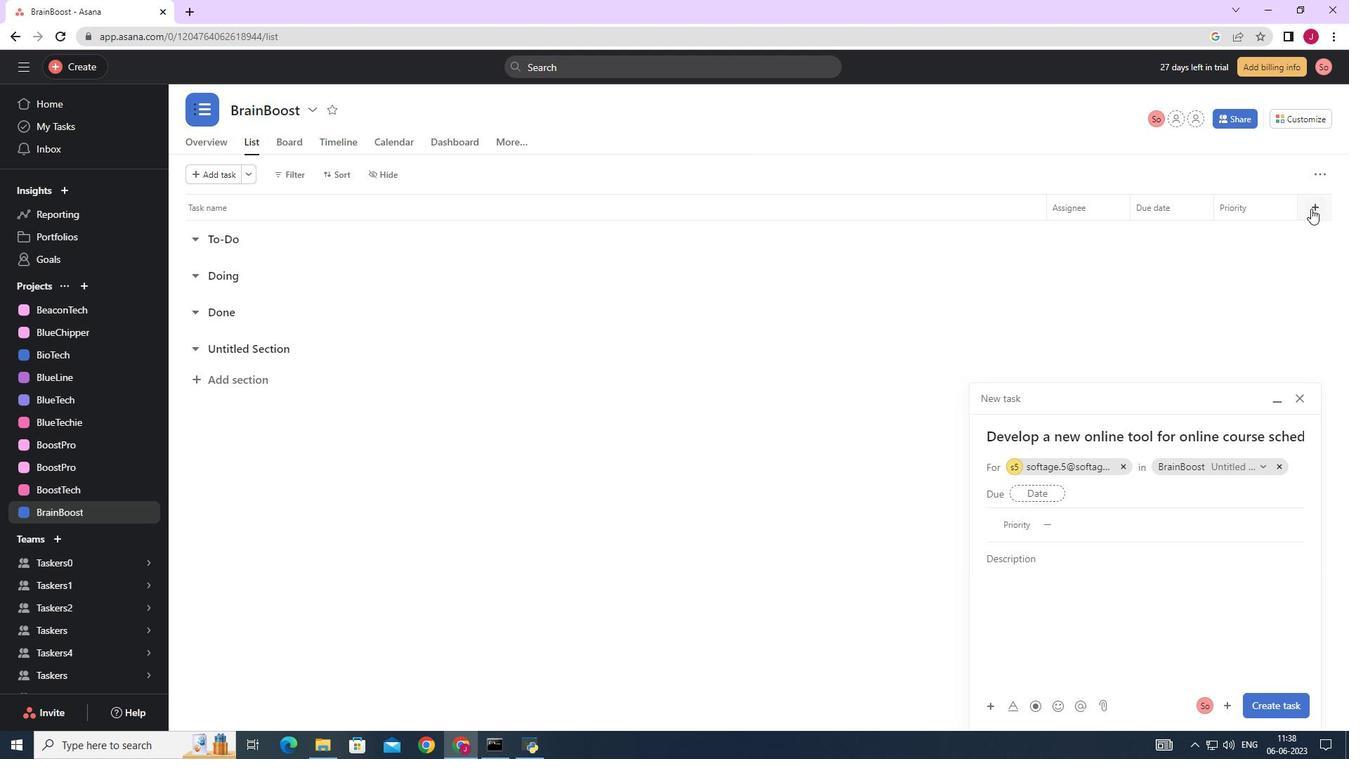
Action: Mouse moved to (1254, 359)
Screenshot: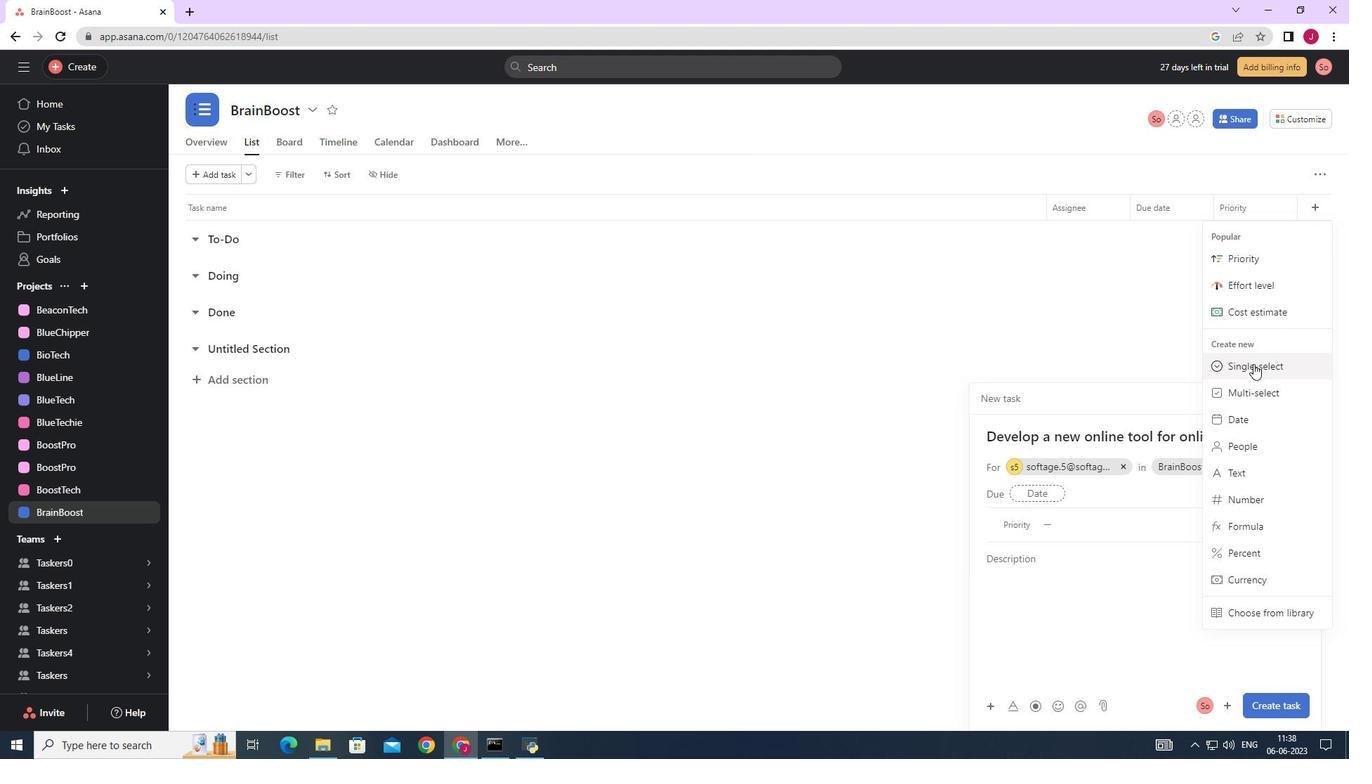 
Action: Mouse pressed left at (1254, 359)
Screenshot: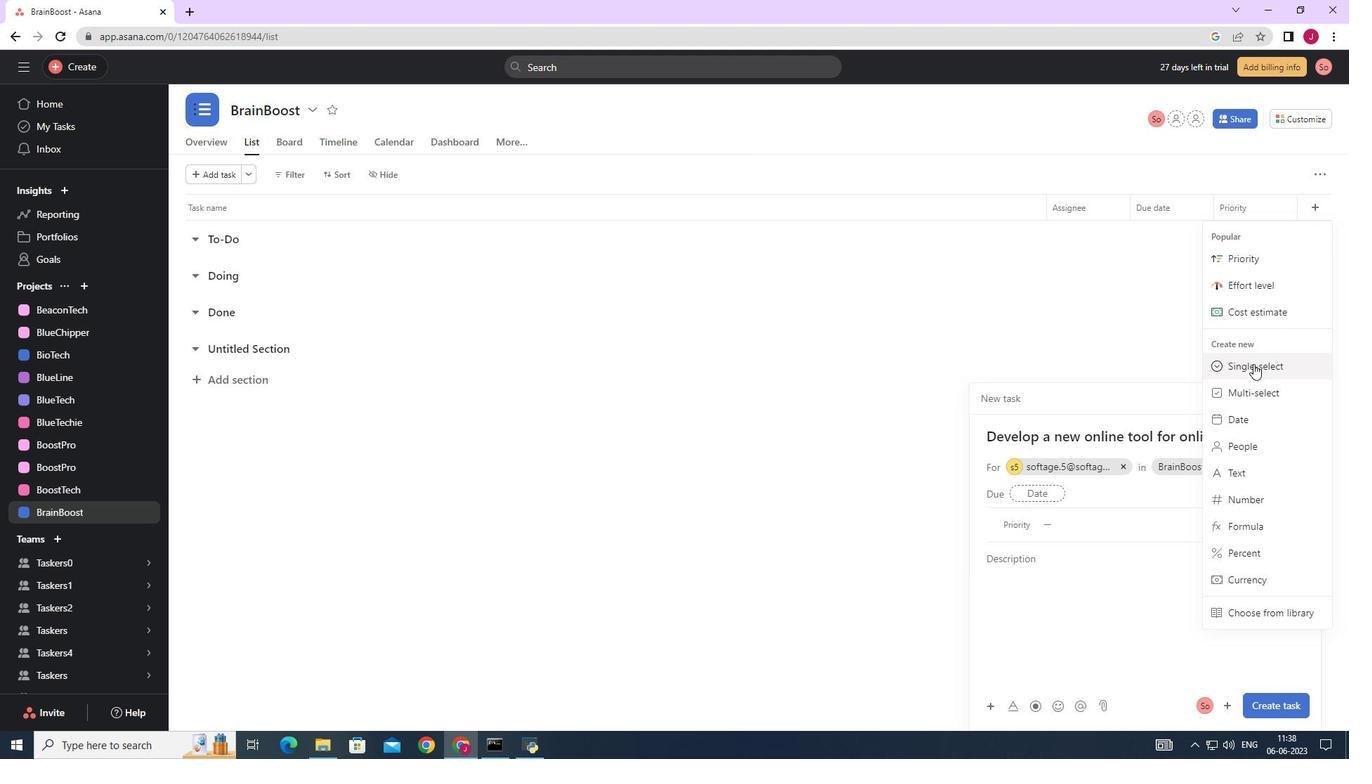 
Action: Mouse moved to (629, 274)
Screenshot: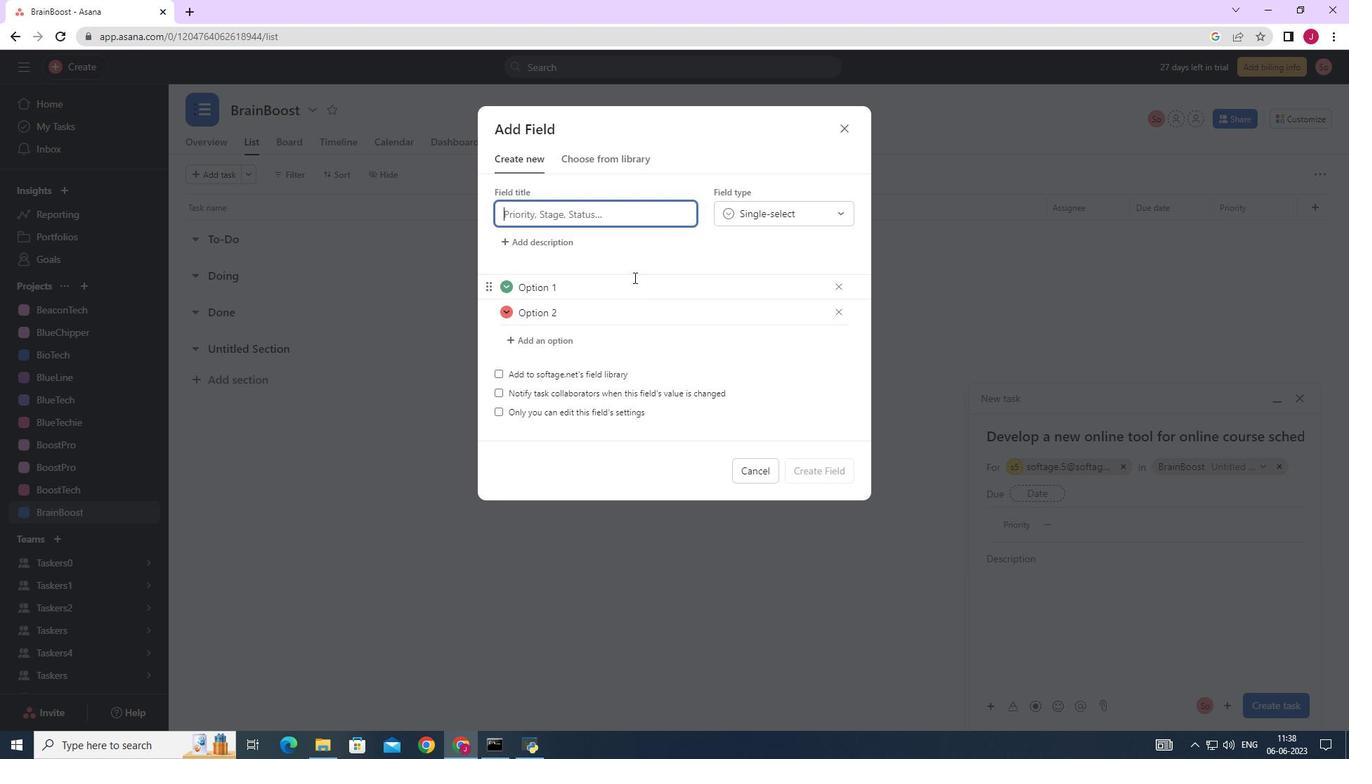 
Action: Key pressed status
Screenshot: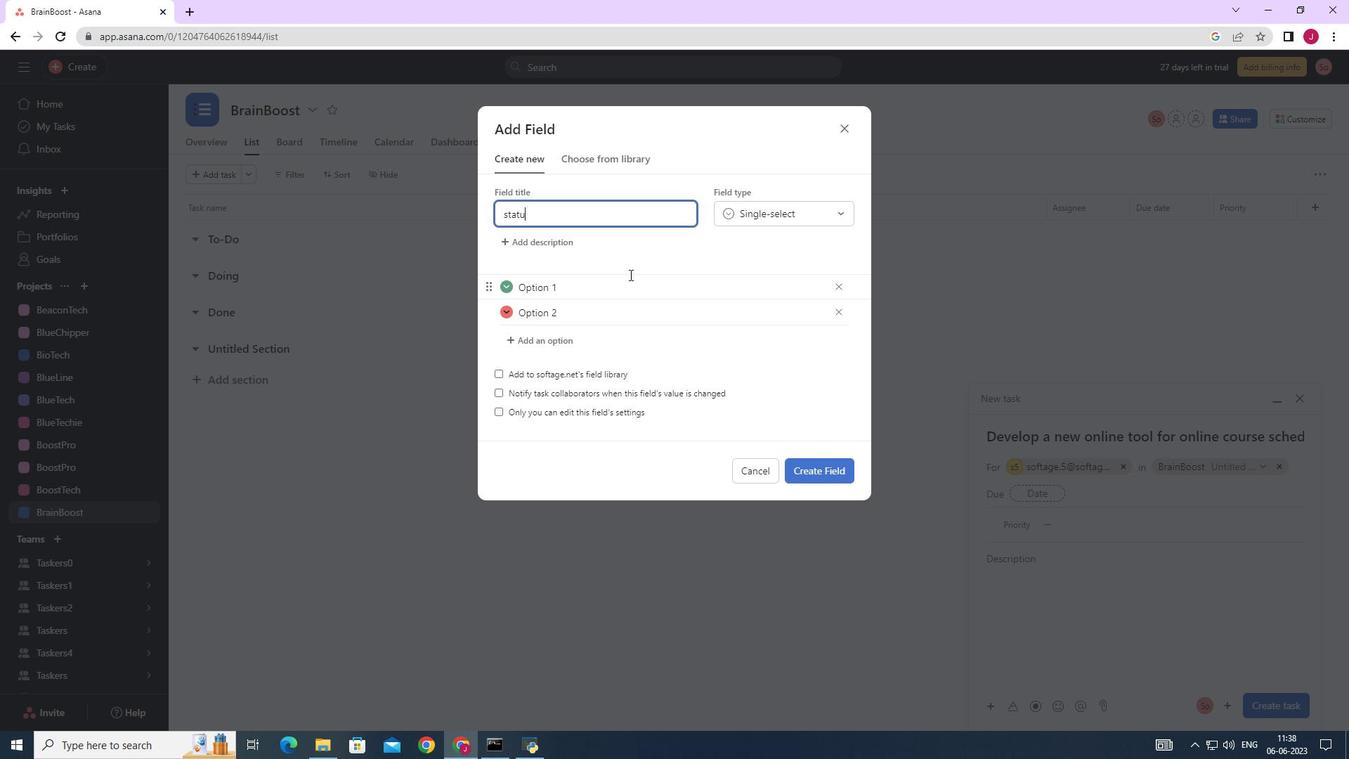 
Action: Mouse moved to (591, 283)
Screenshot: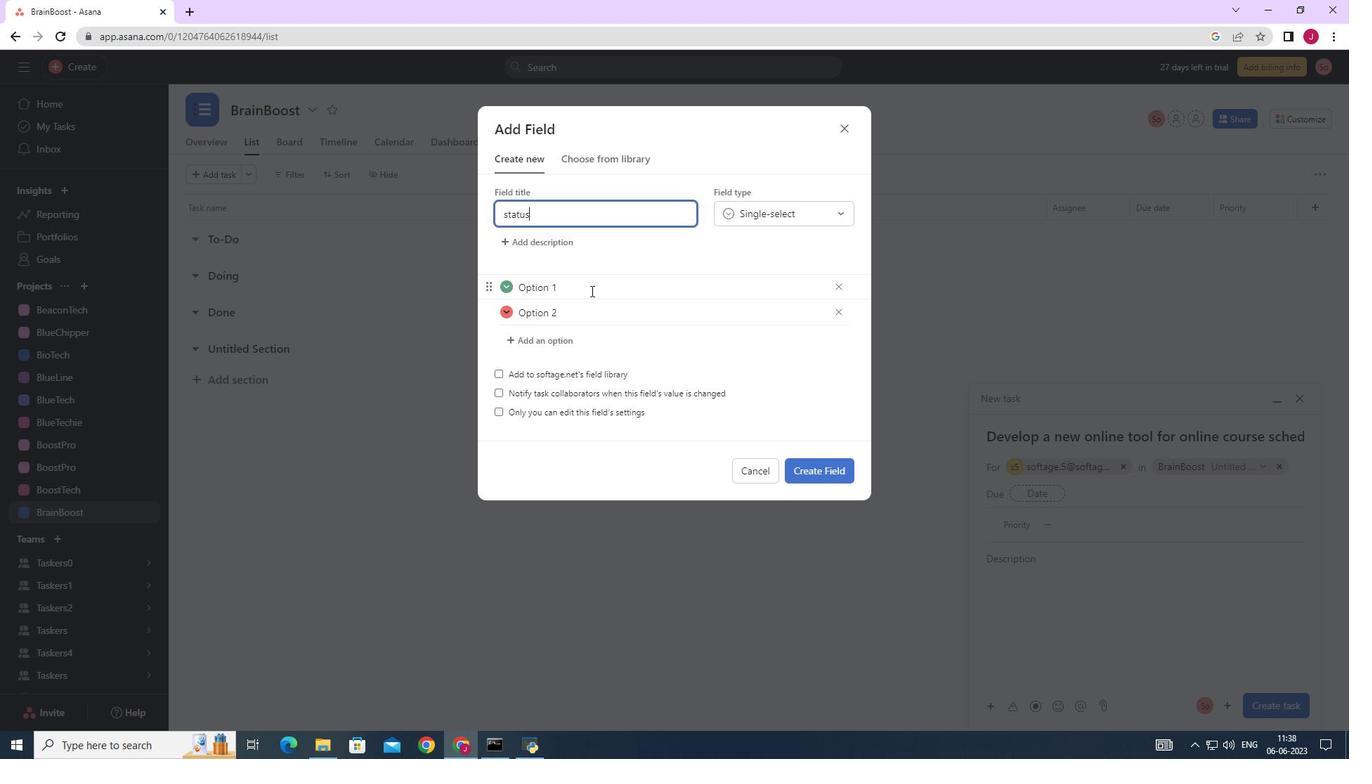 
Action: Mouse pressed left at (591, 283)
Screenshot: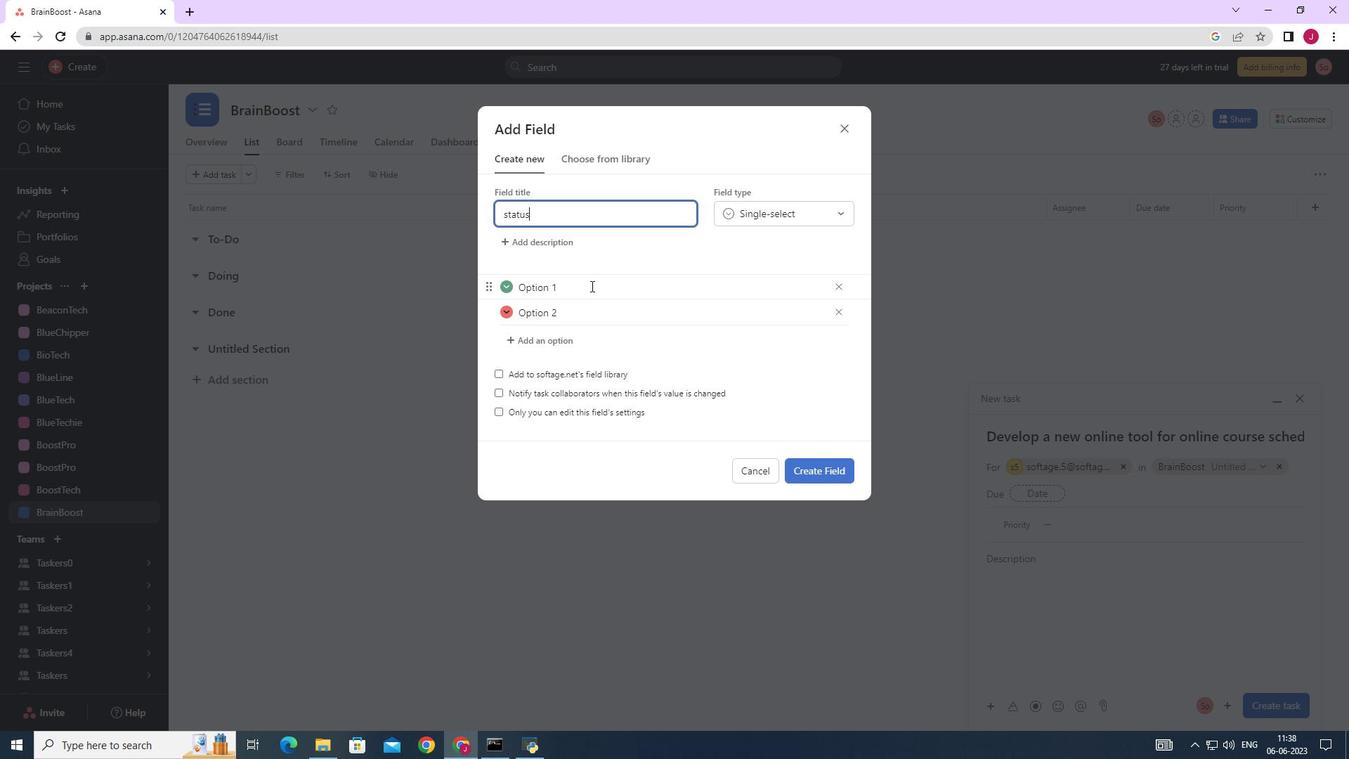 
Action: Mouse moved to (591, 281)
Screenshot: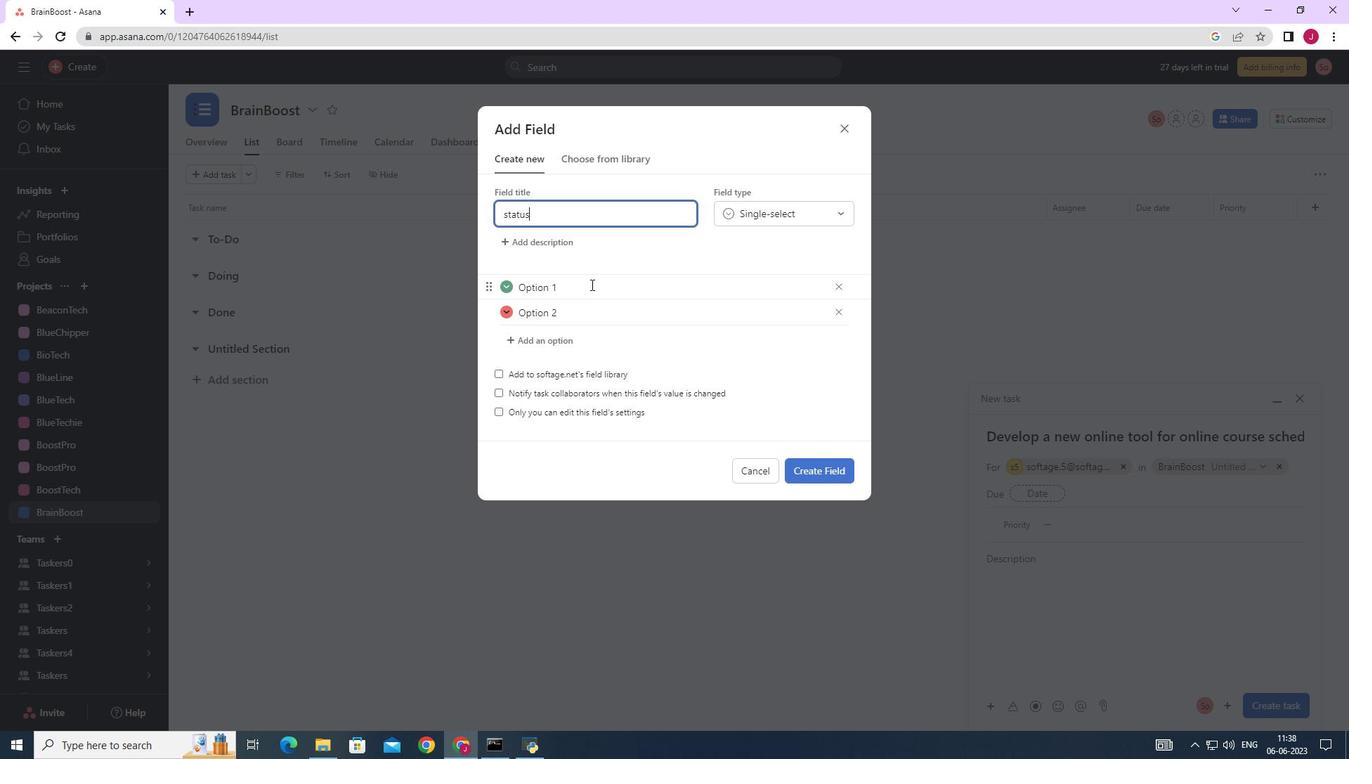 
Action: Key pressed <Key.backspace><Key.backspace><Key.backspace><Key.backspace><Key.backspace><Key.backspace><Key.backspace>n<Key.space>track
Screenshot: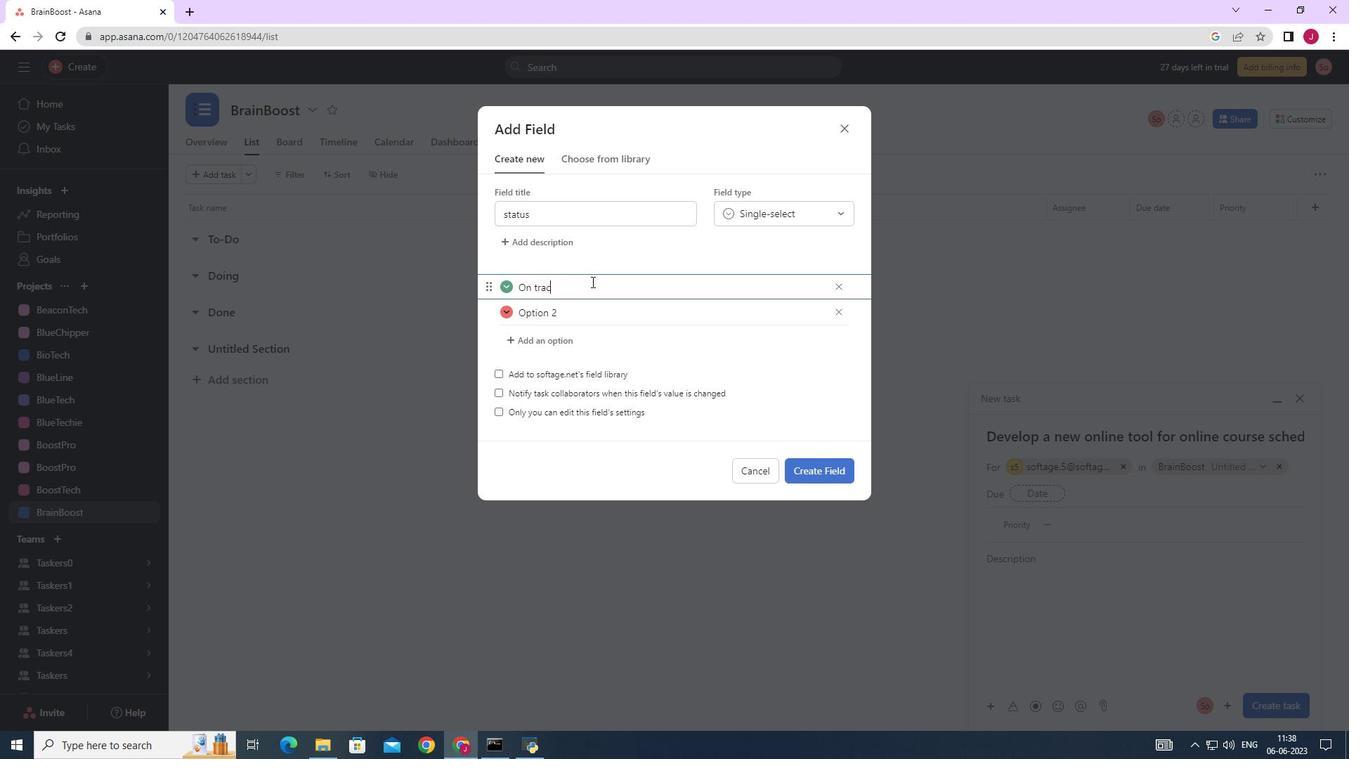 
Action: Mouse moved to (593, 319)
Screenshot: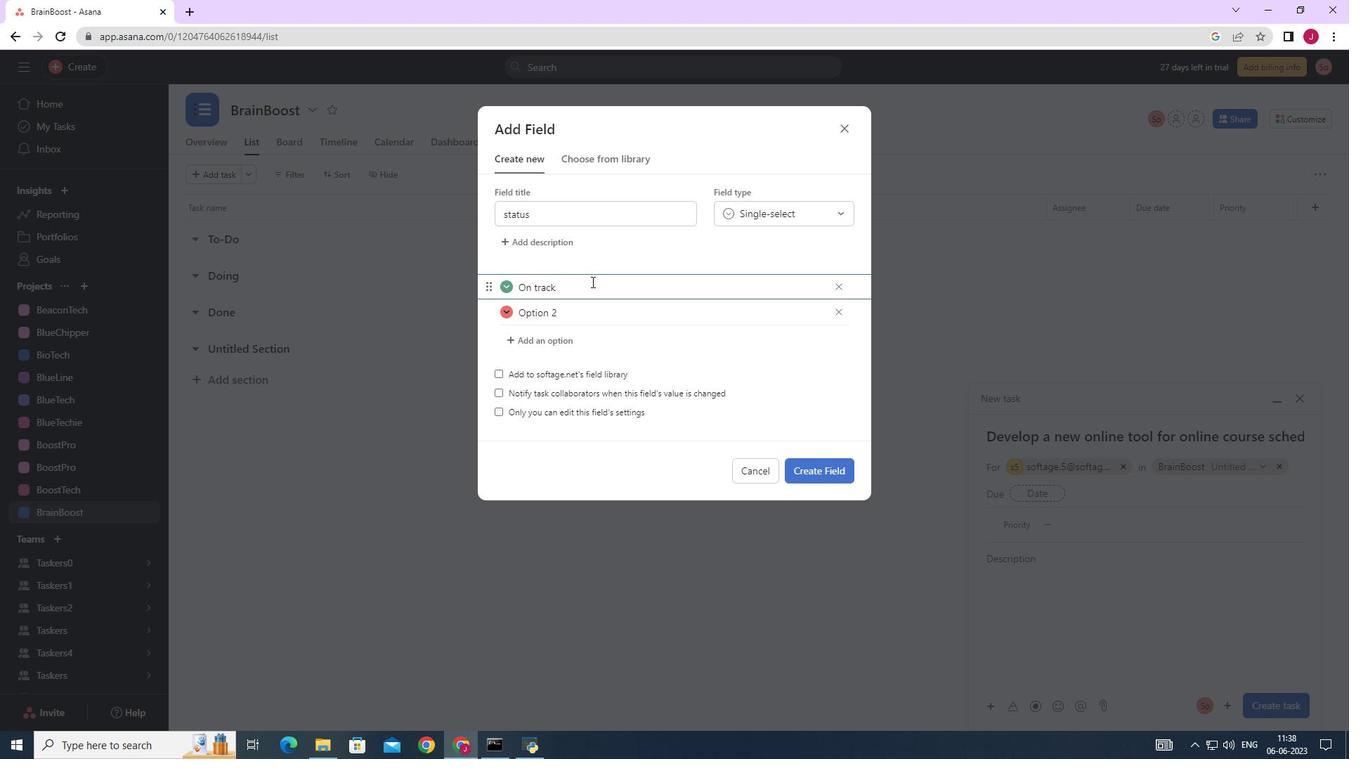 
Action: Mouse pressed left at (593, 319)
Screenshot: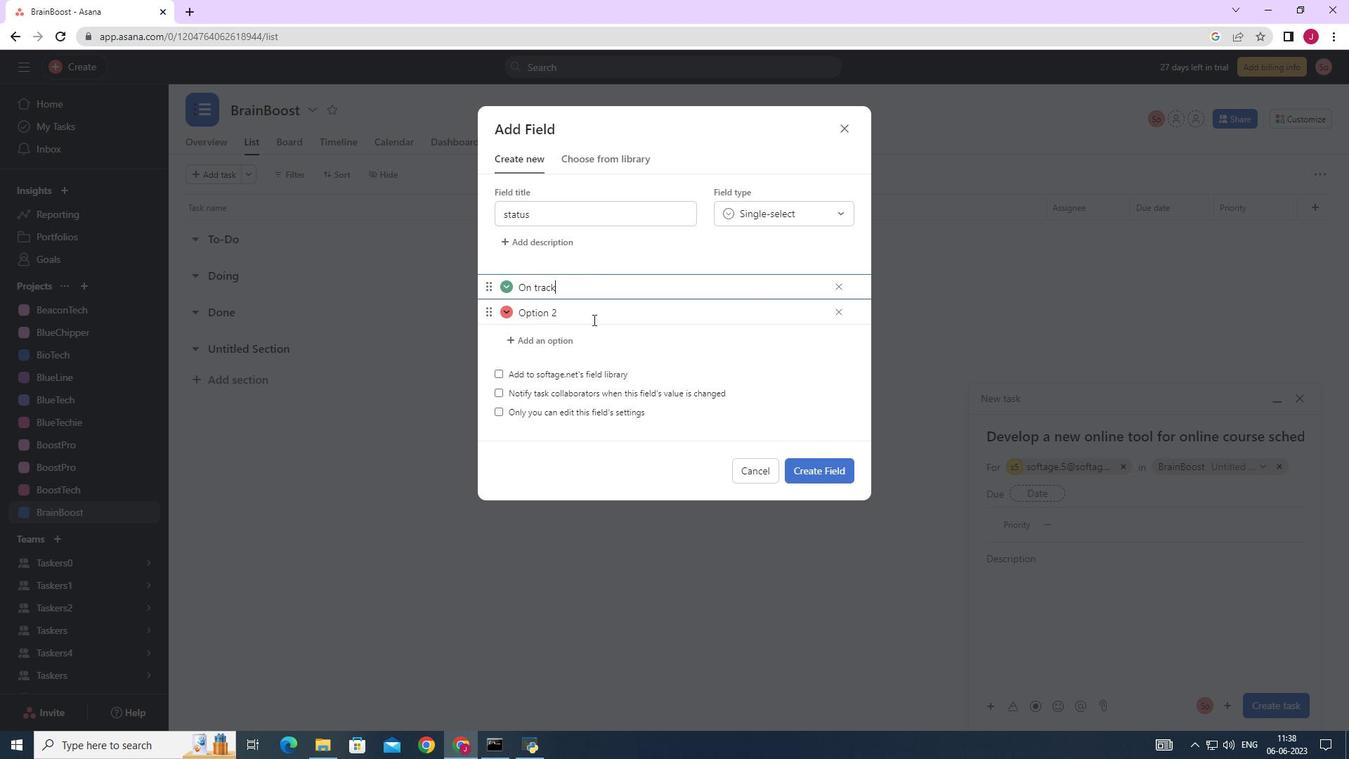 
Action: Key pressed <Key.backspace><Key.backspace><Key.backspace><Key.backspace><Key.backspace><Key.backspace><Key.backspace><Key.backspace><Key.caps_lock>O<Key.caps_lock>ff<Key.space>gtracl<Key.backspace>k<Key.backspace><Key.backspace><Key.backspace>
Screenshot: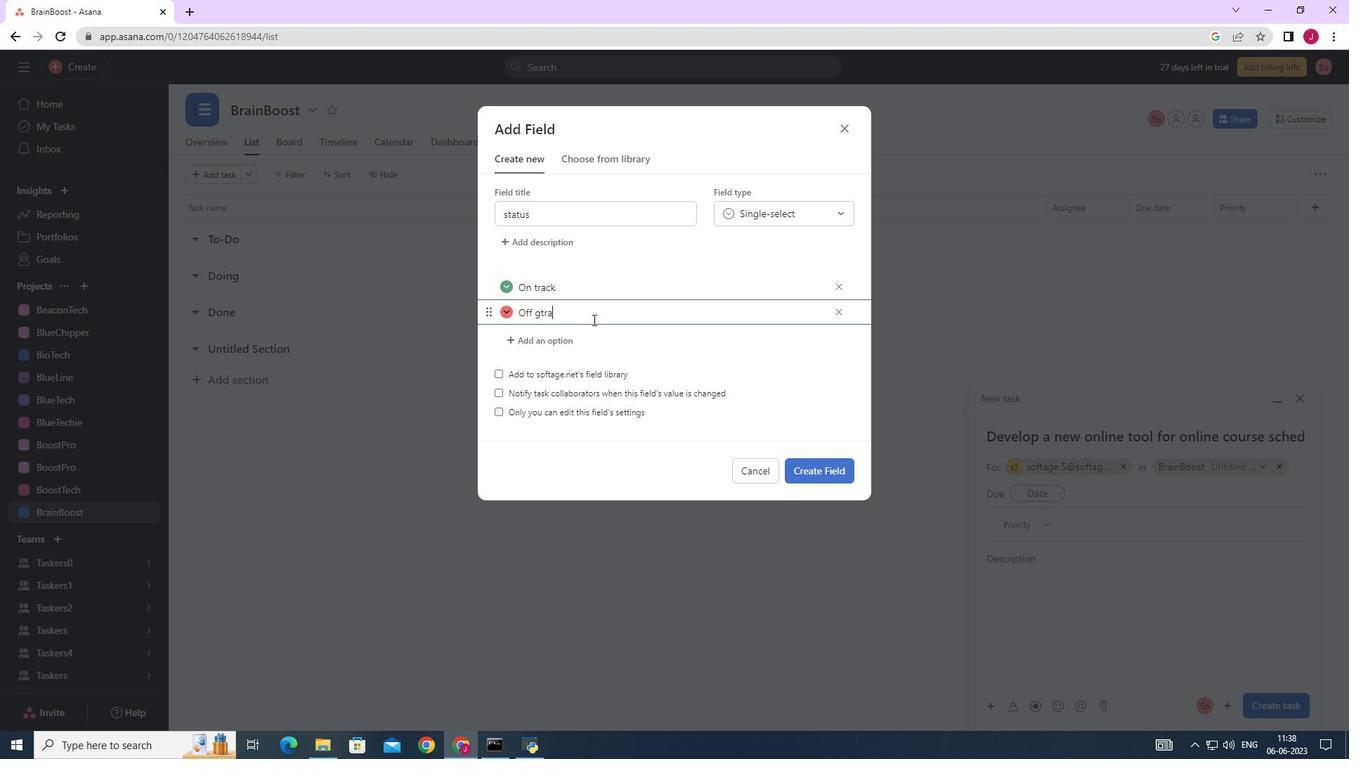 
Action: Mouse moved to (593, 321)
Screenshot: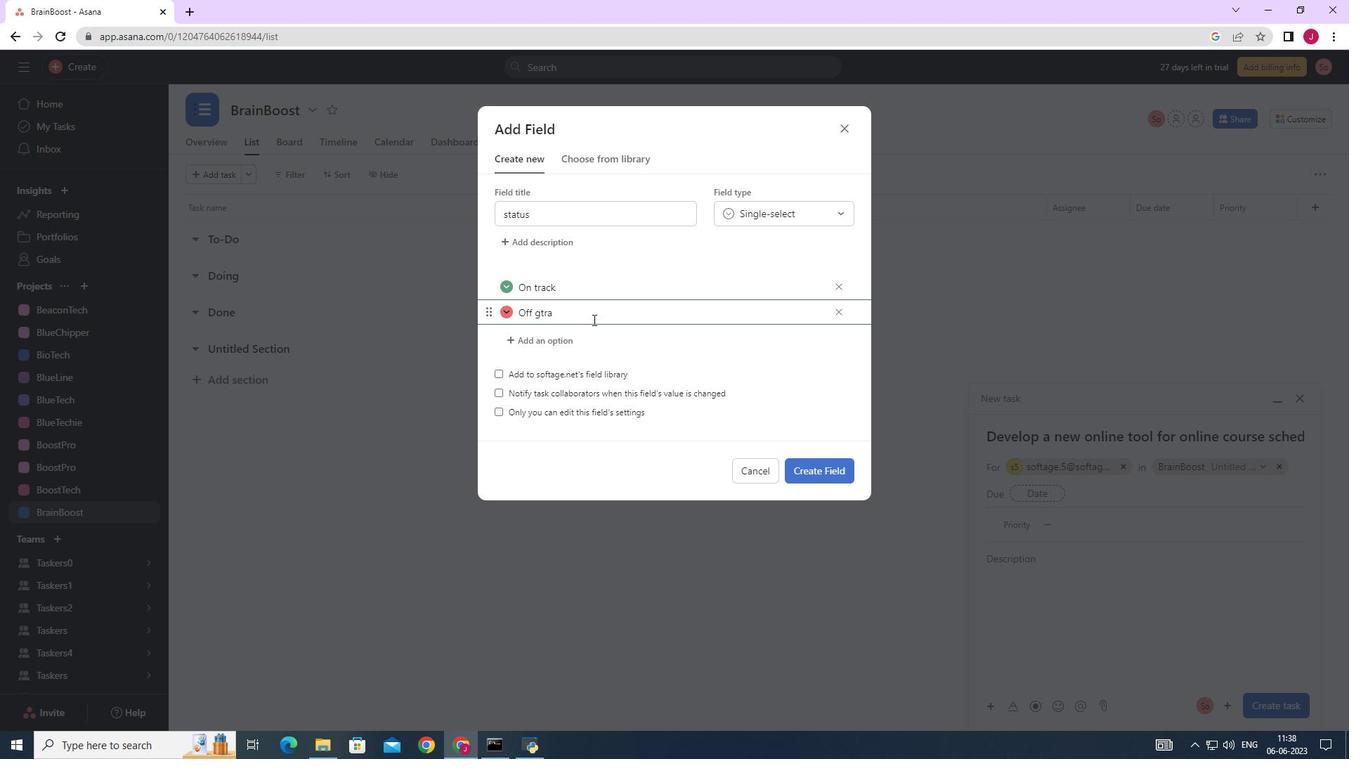 
Action: Key pressed <Key.backspace>
Screenshot: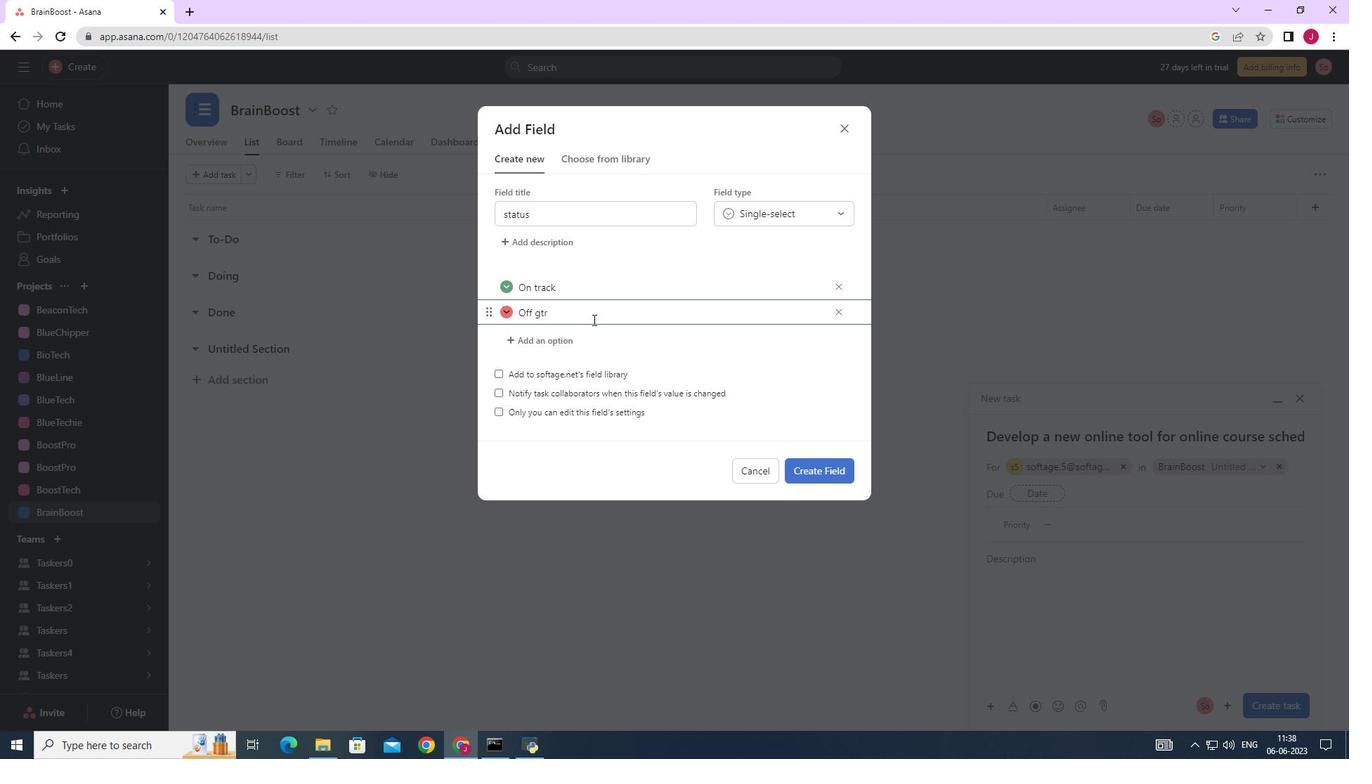 
Action: Mouse moved to (589, 323)
Screenshot: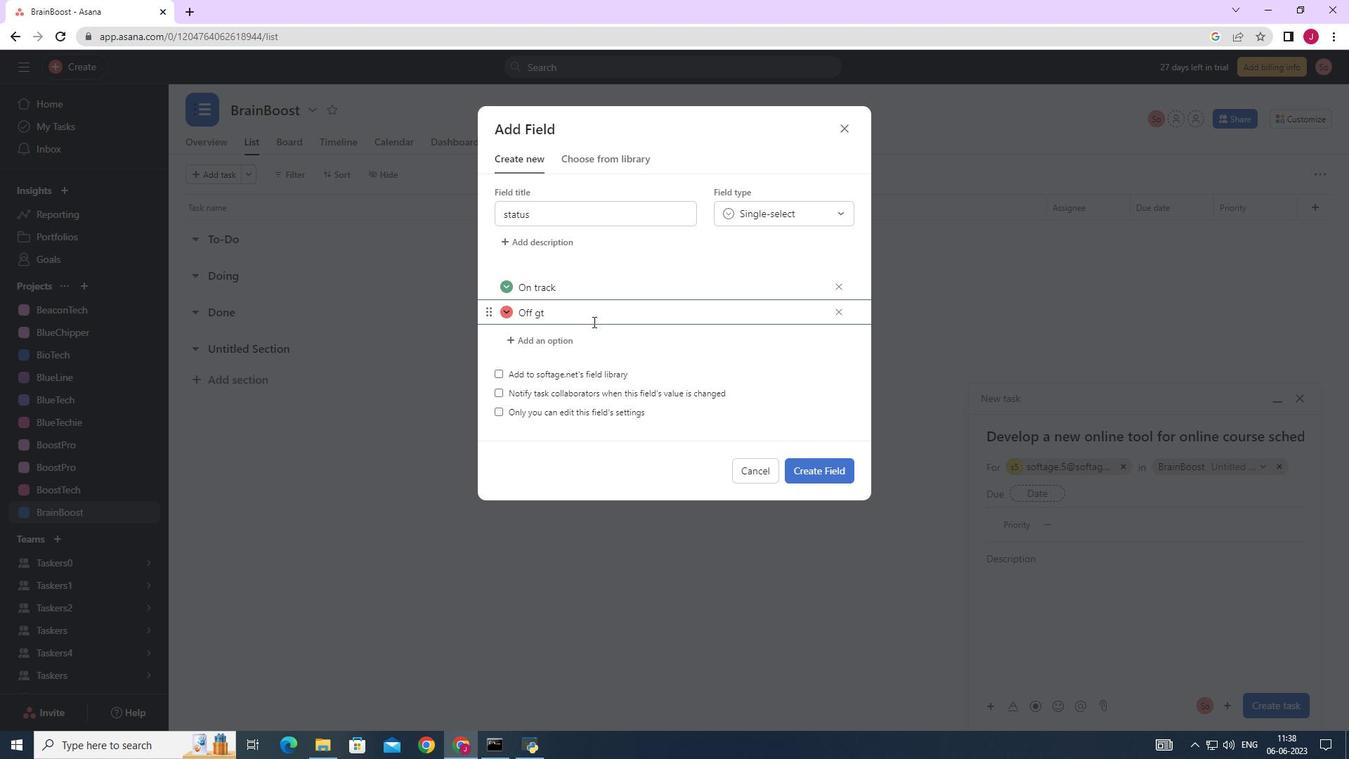 
Action: Key pressed <Key.backspace><Key.backspace>track
Screenshot: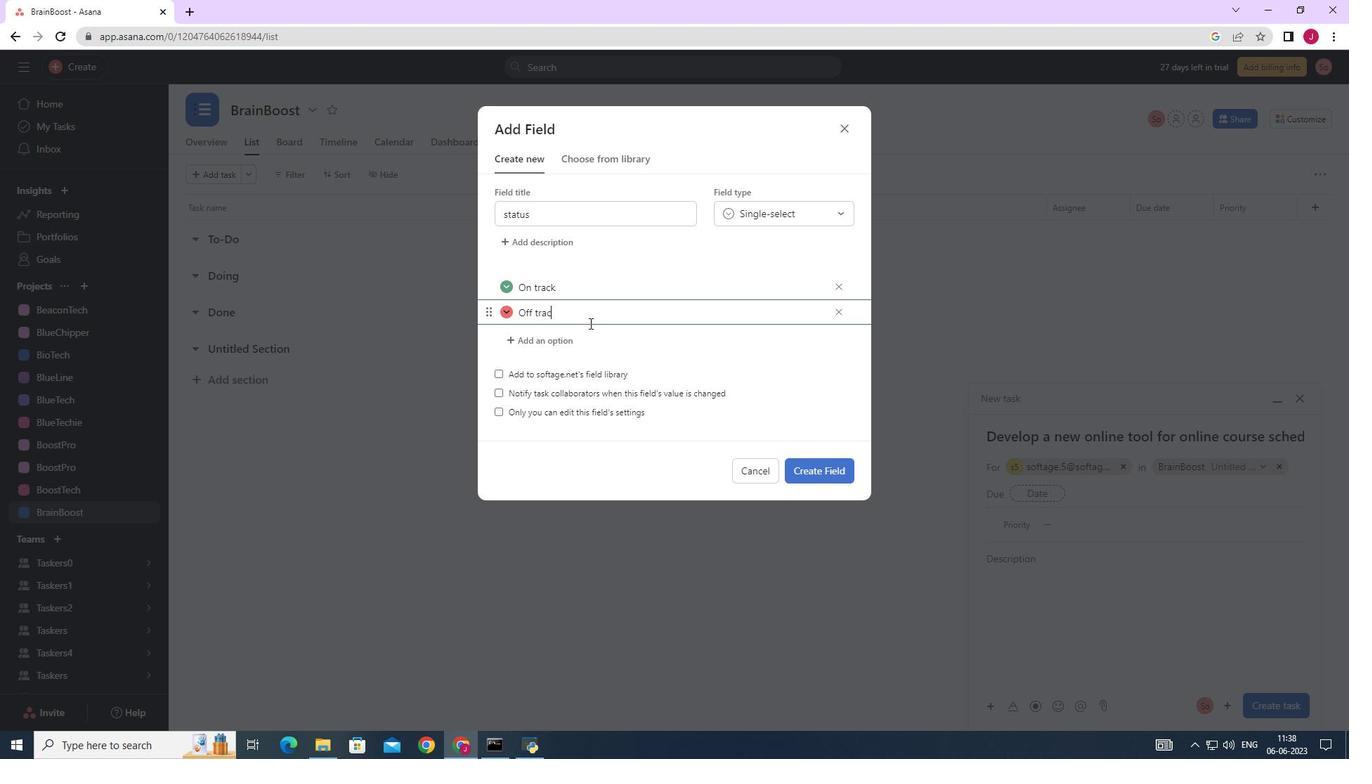 
Action: Mouse moved to (567, 339)
Screenshot: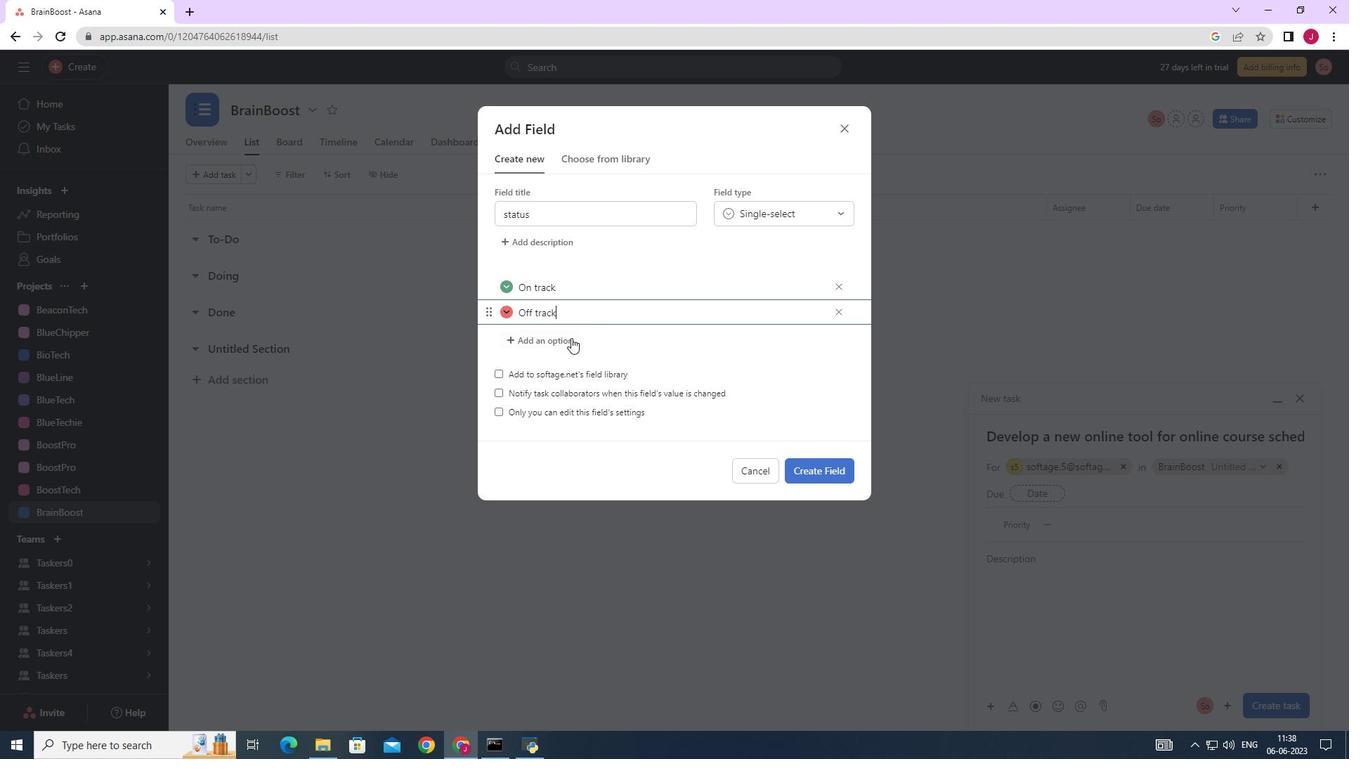 
Action: Mouse pressed left at (567, 339)
Screenshot: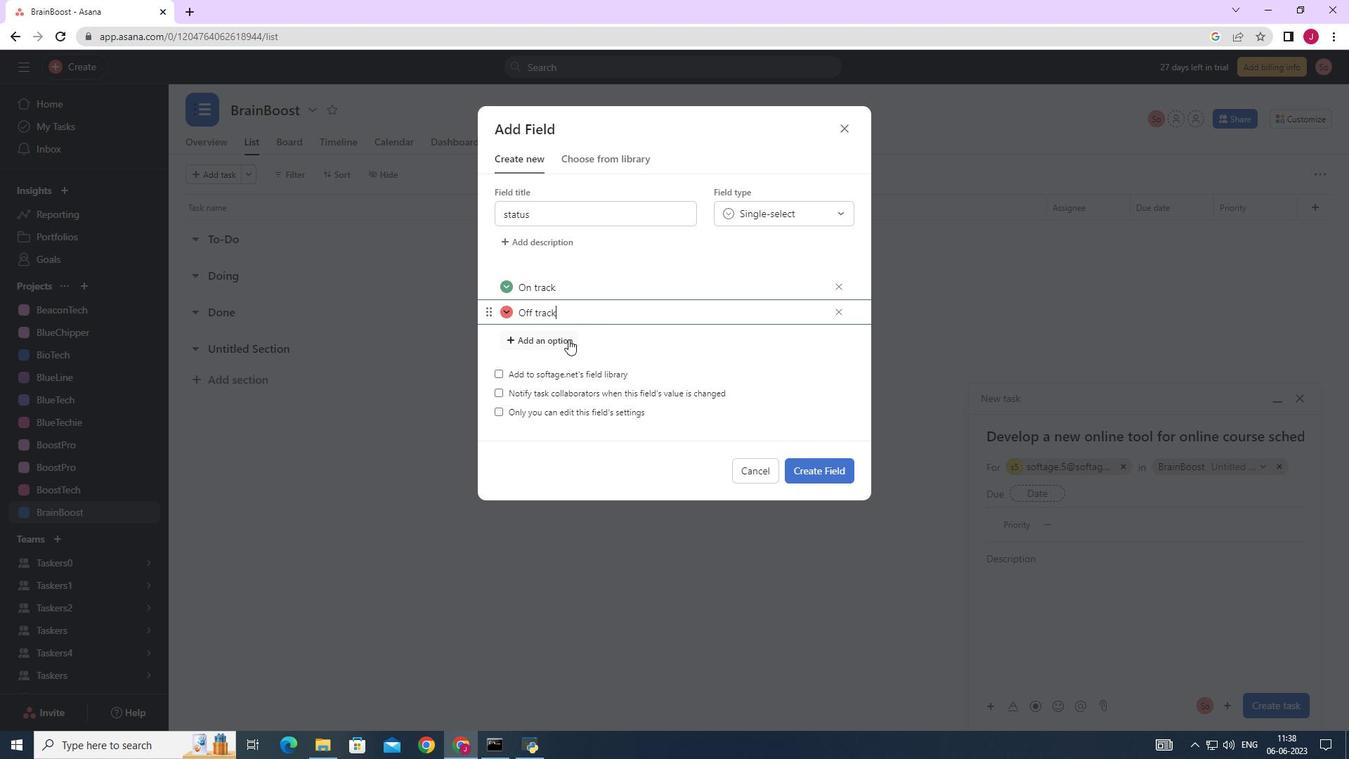 
Action: Key pressed <Key.caps_lock>A<Key.caps_lock>t<Key.space>risk
Screenshot: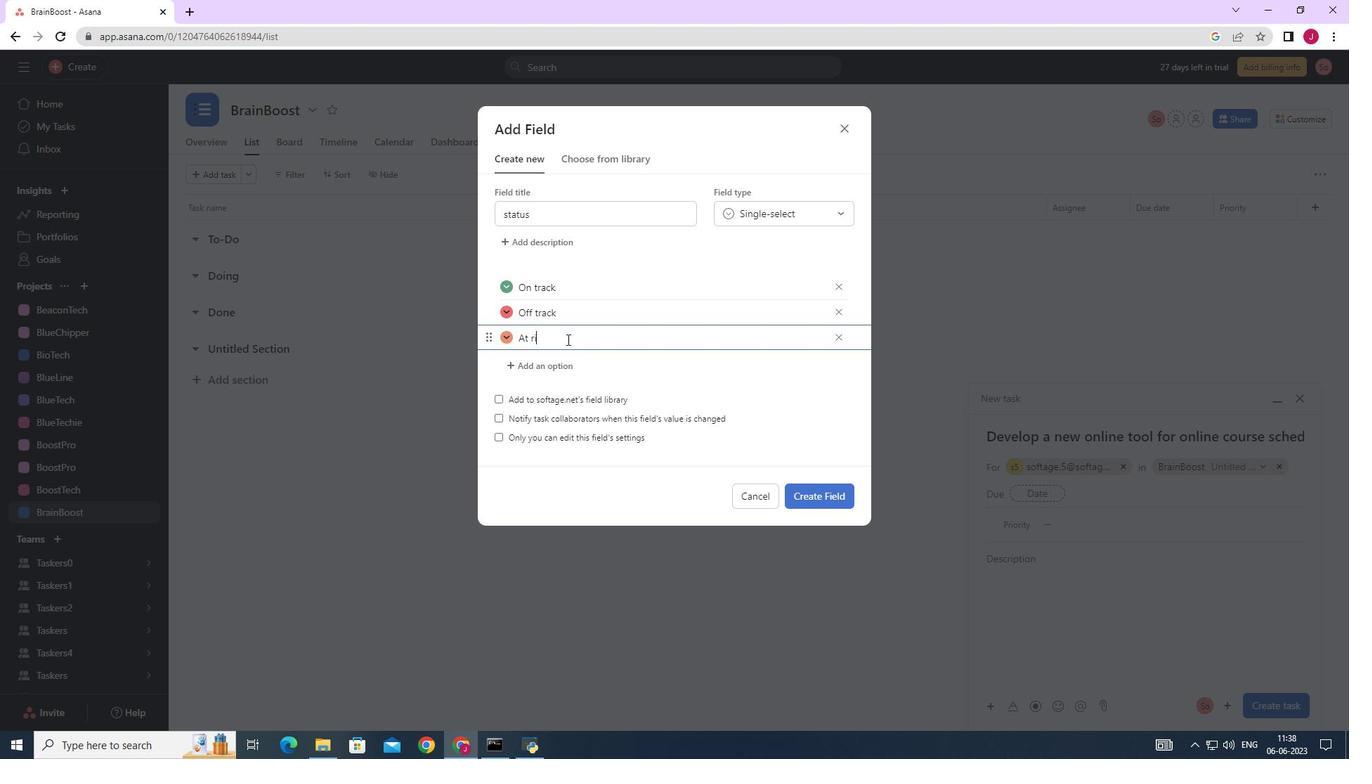 
Action: Mouse moved to (562, 366)
Screenshot: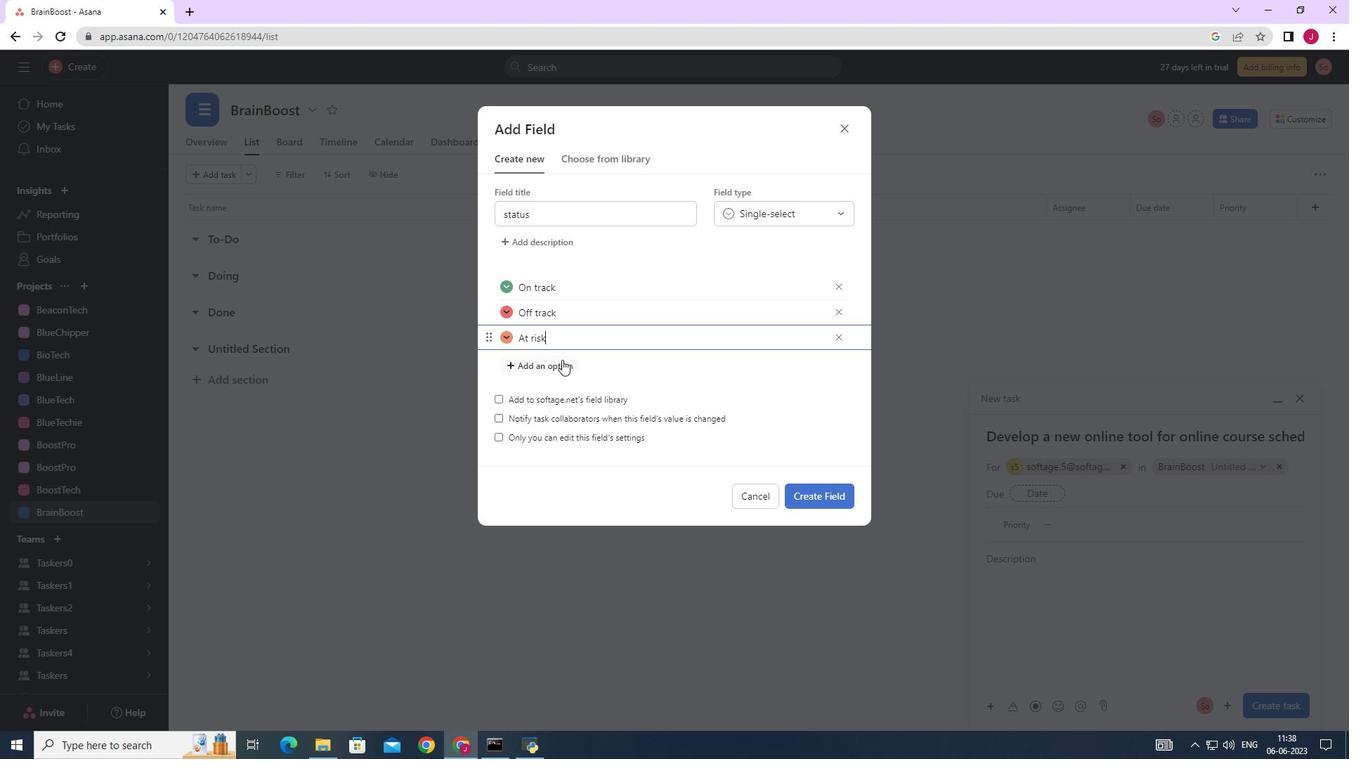 
Action: Mouse pressed left at (562, 366)
Screenshot: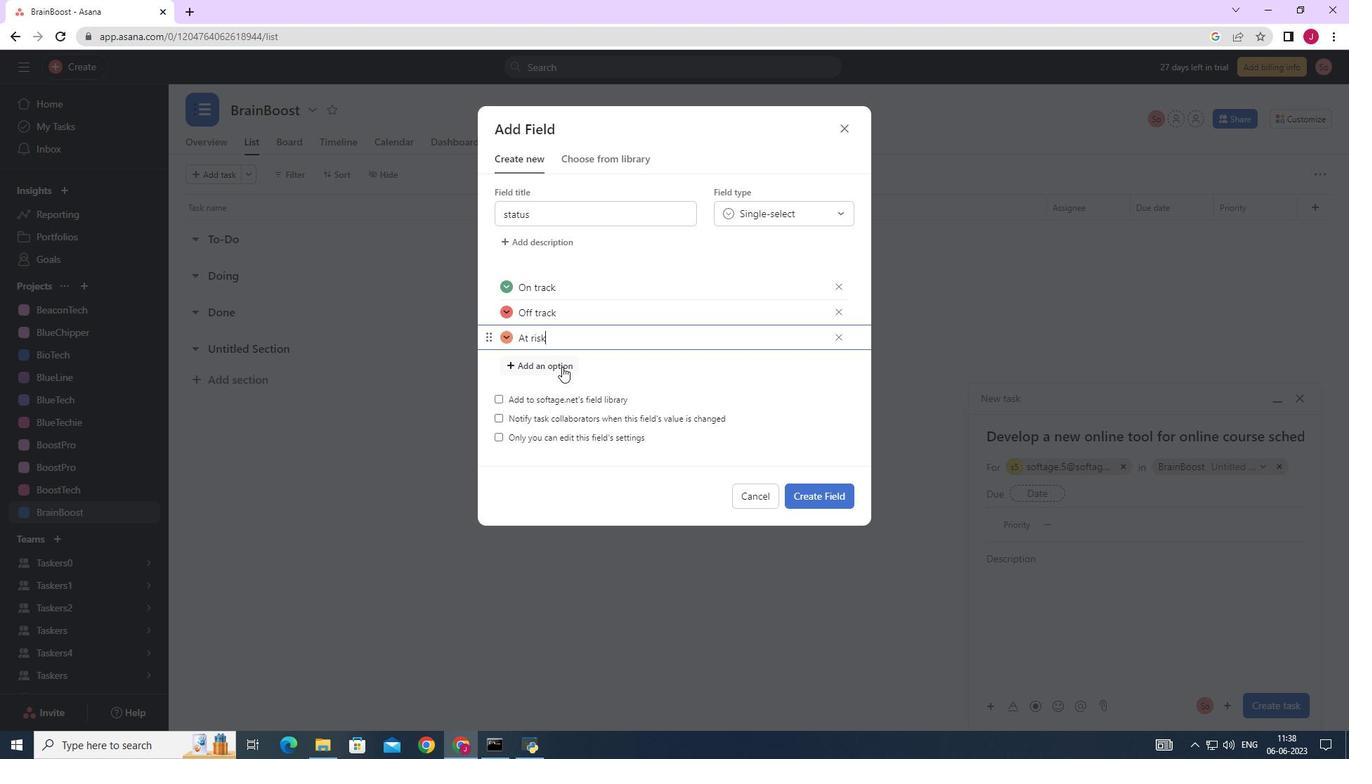 
Action: Key pressed <Key.caps_lock>C<Key.caps_lock>omplete
Screenshot: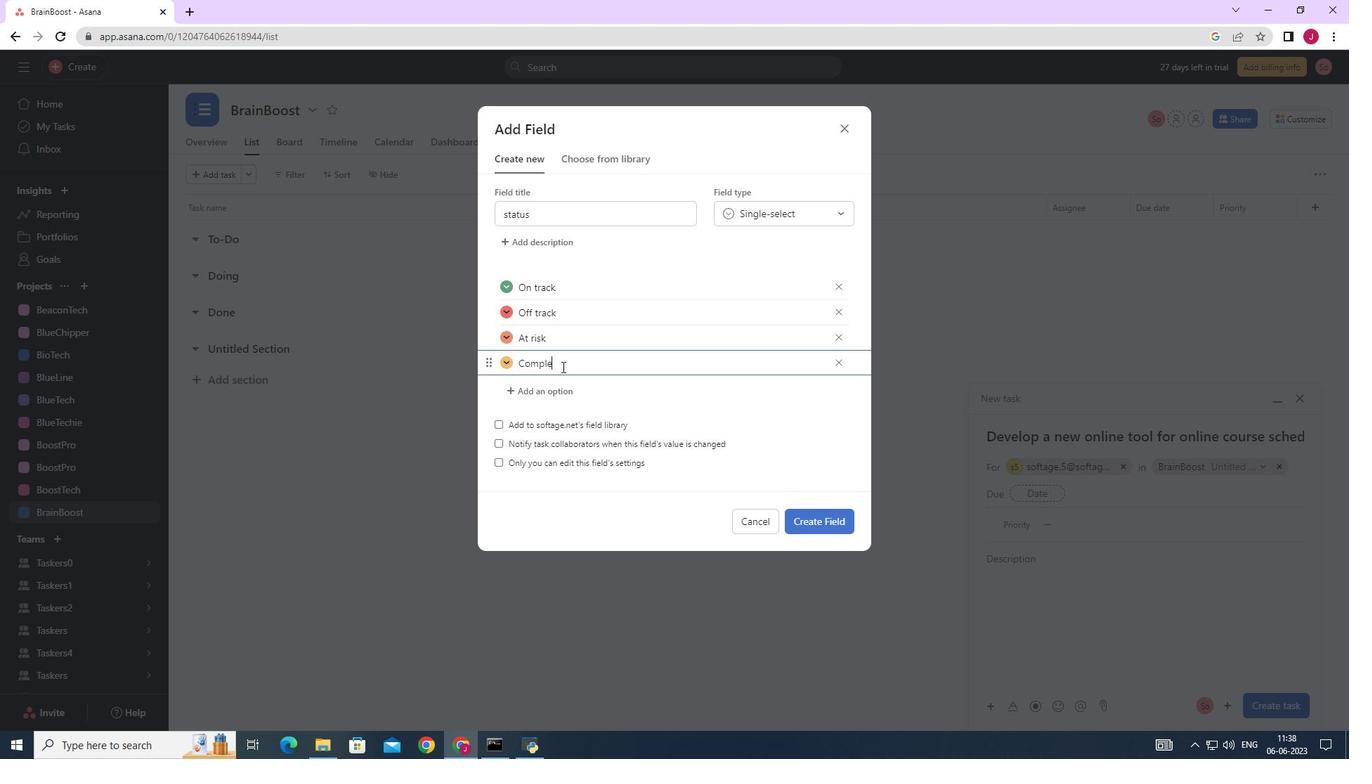 
Action: Mouse moved to (808, 522)
Screenshot: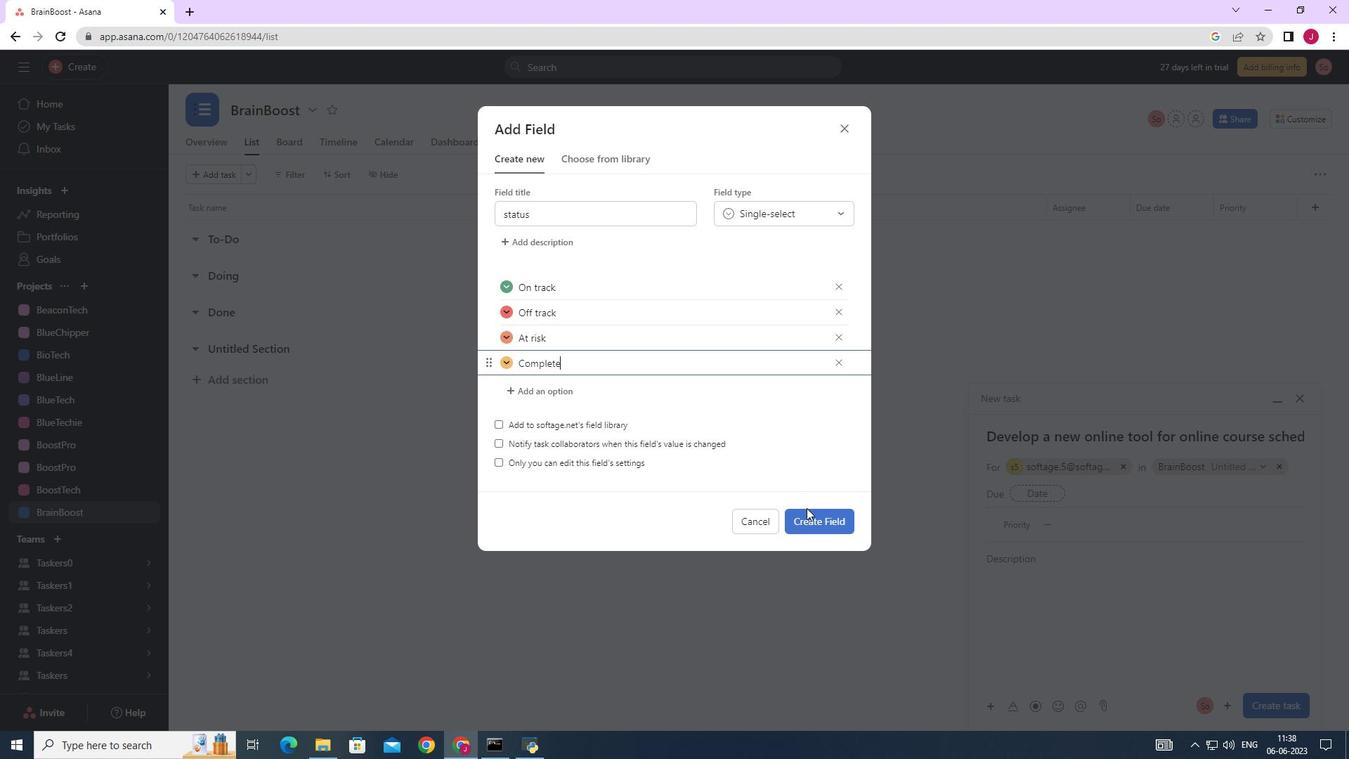 
Action: Mouse pressed left at (808, 522)
Screenshot: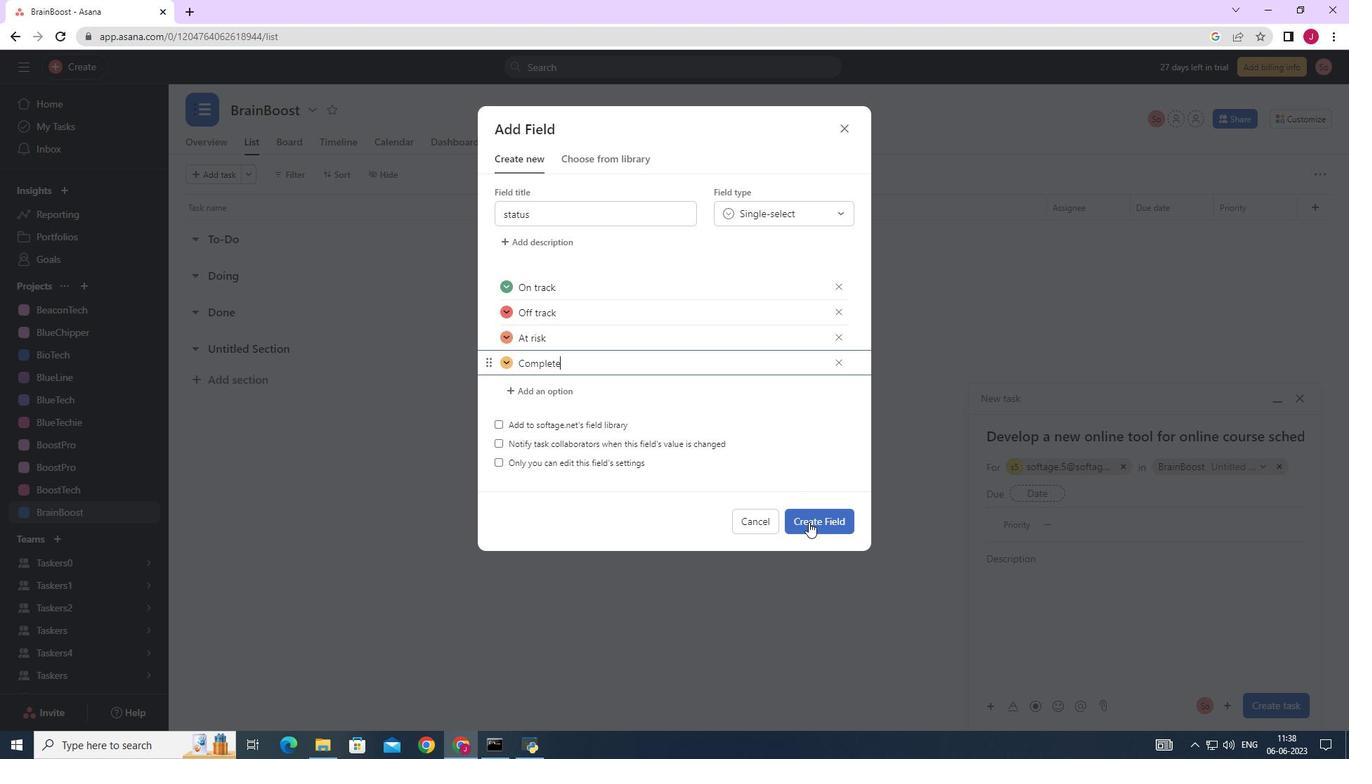 
Action: Mouse moved to (1040, 520)
Screenshot: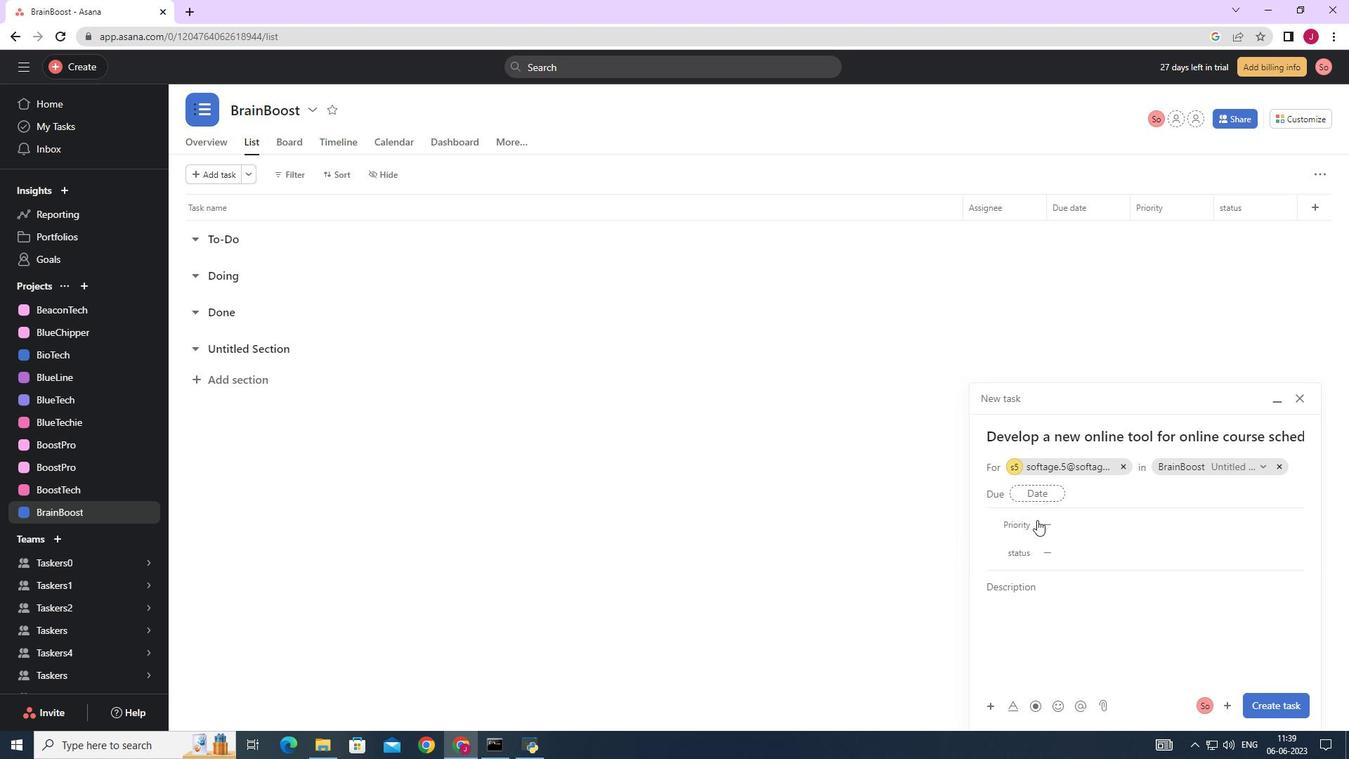 
Action: Mouse pressed left at (1040, 520)
Screenshot: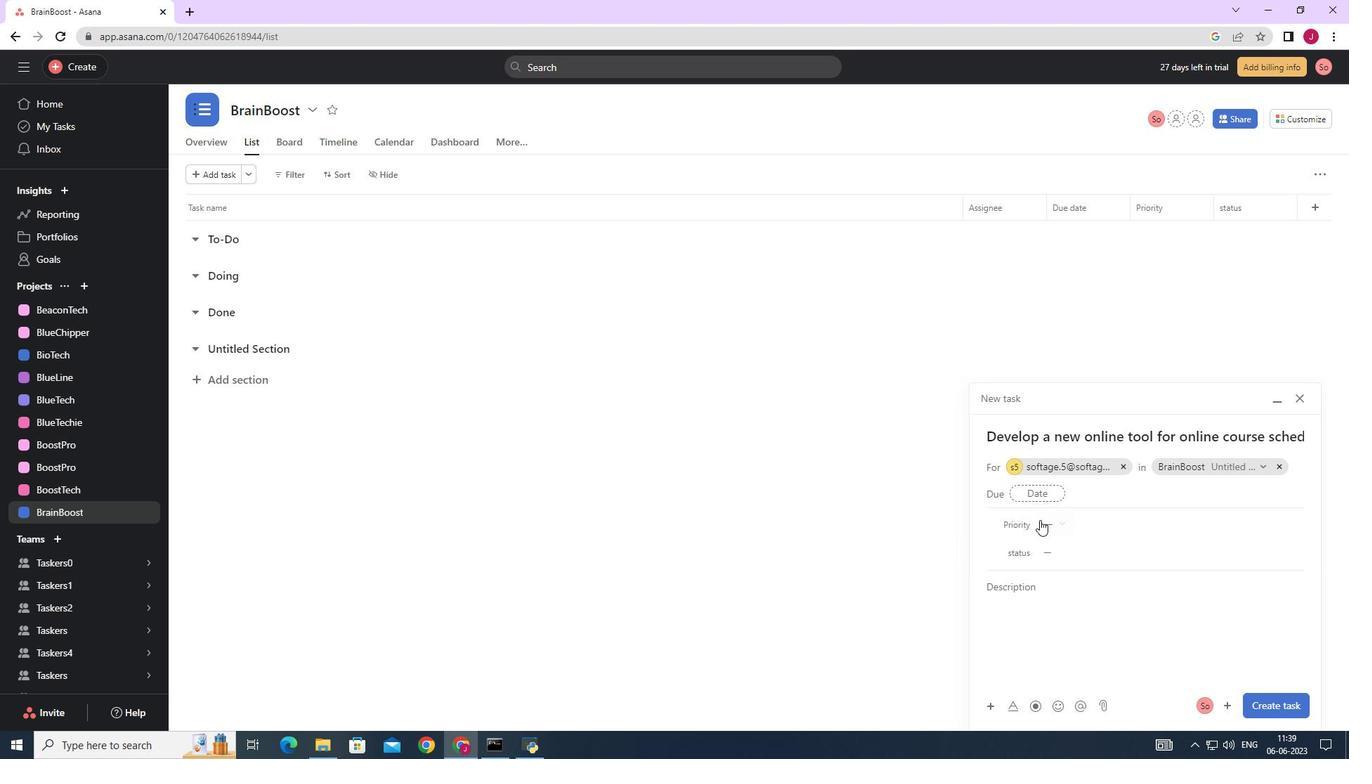 
Action: Mouse moved to (1081, 623)
Screenshot: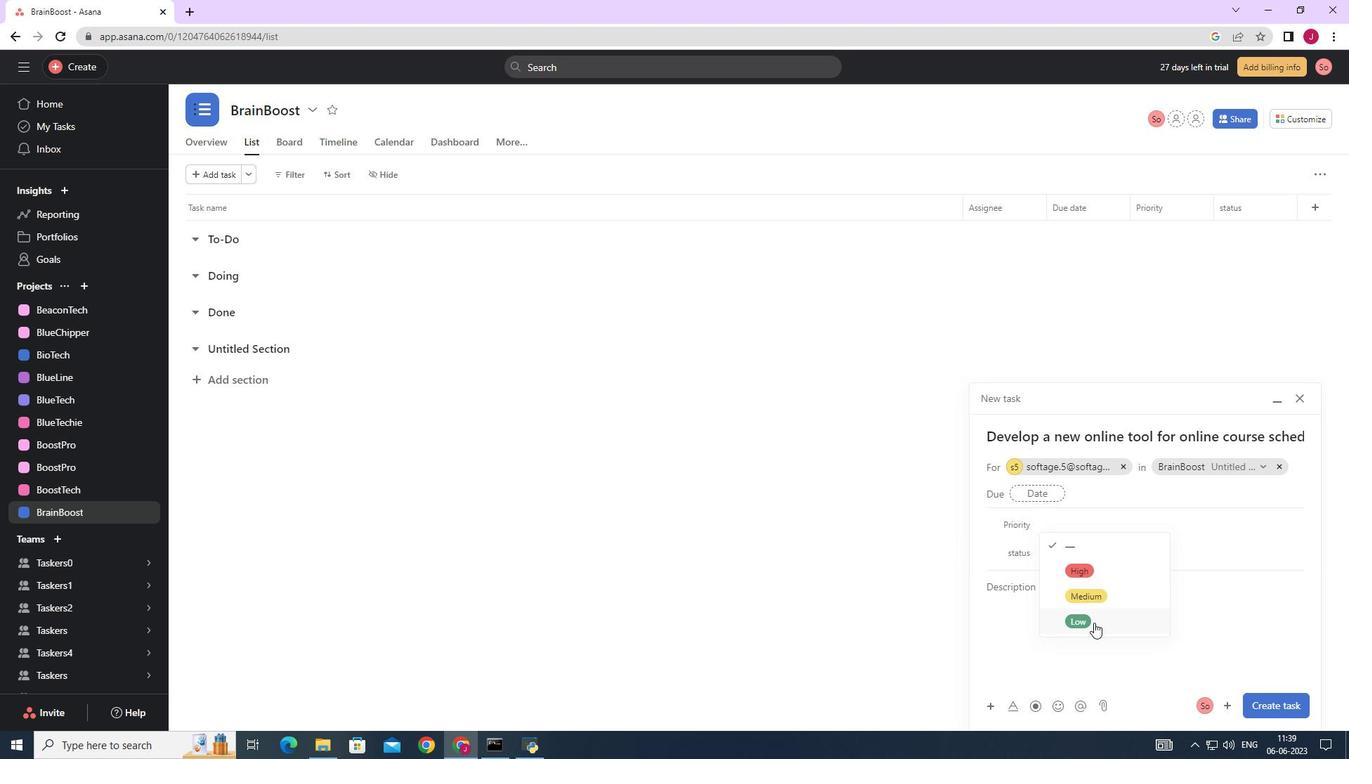 
Action: Mouse pressed left at (1081, 623)
Screenshot: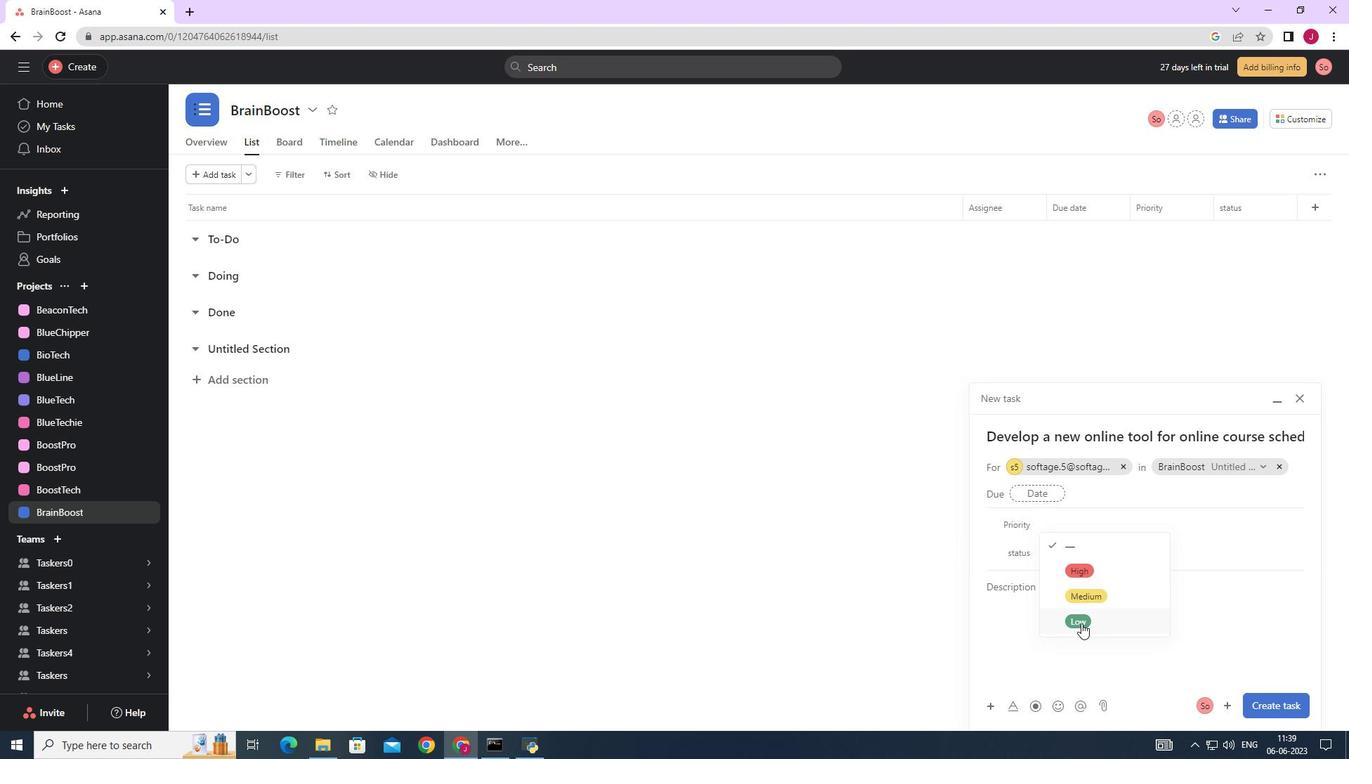 
Action: Mouse moved to (1061, 544)
Screenshot: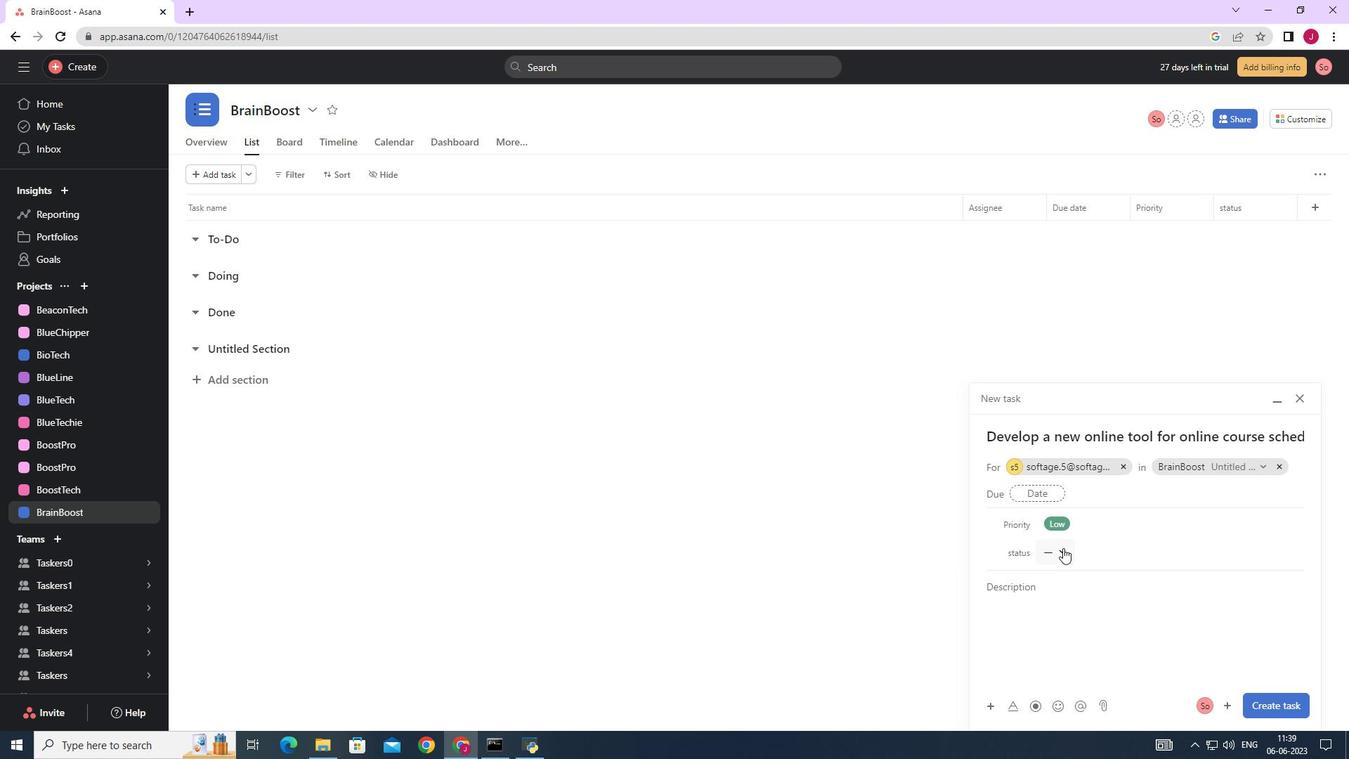
Action: Mouse pressed left at (1061, 544)
Screenshot: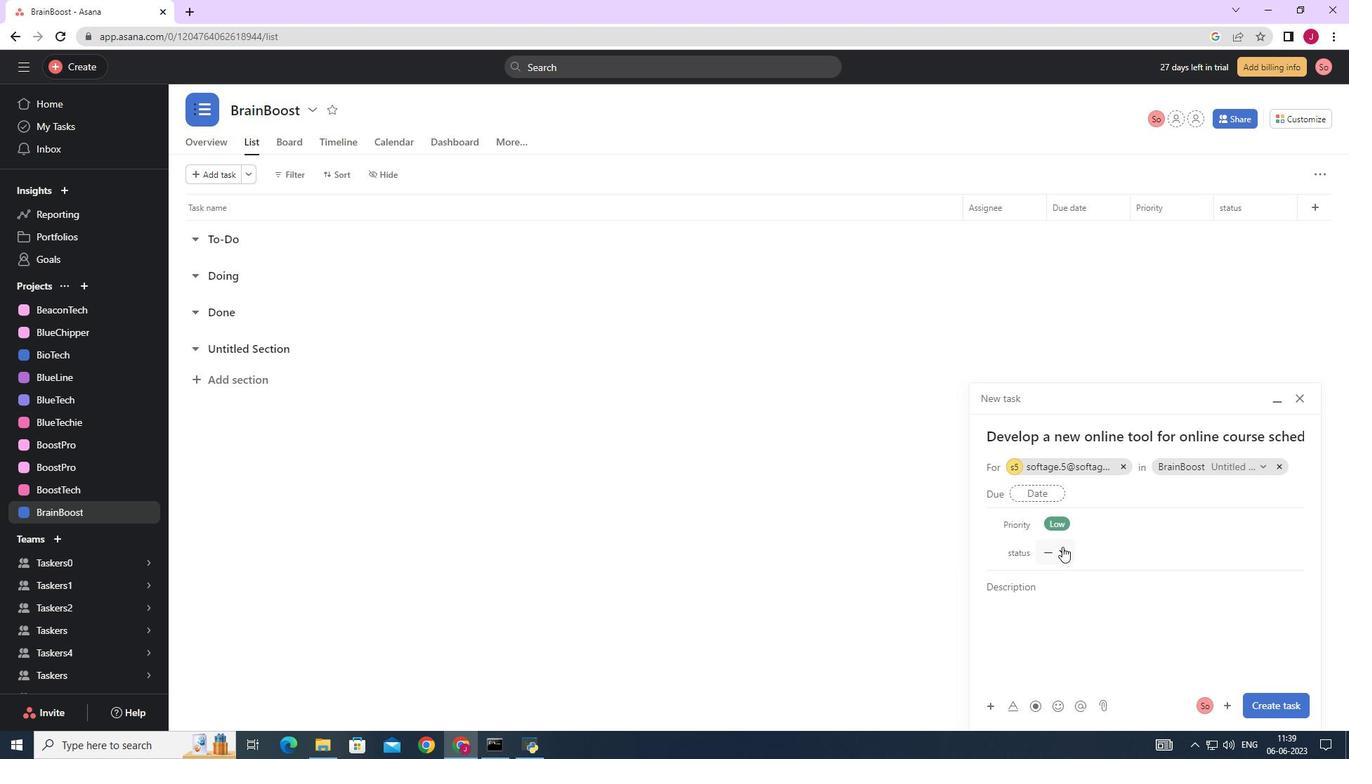 
Action: Mouse moved to (1082, 597)
Screenshot: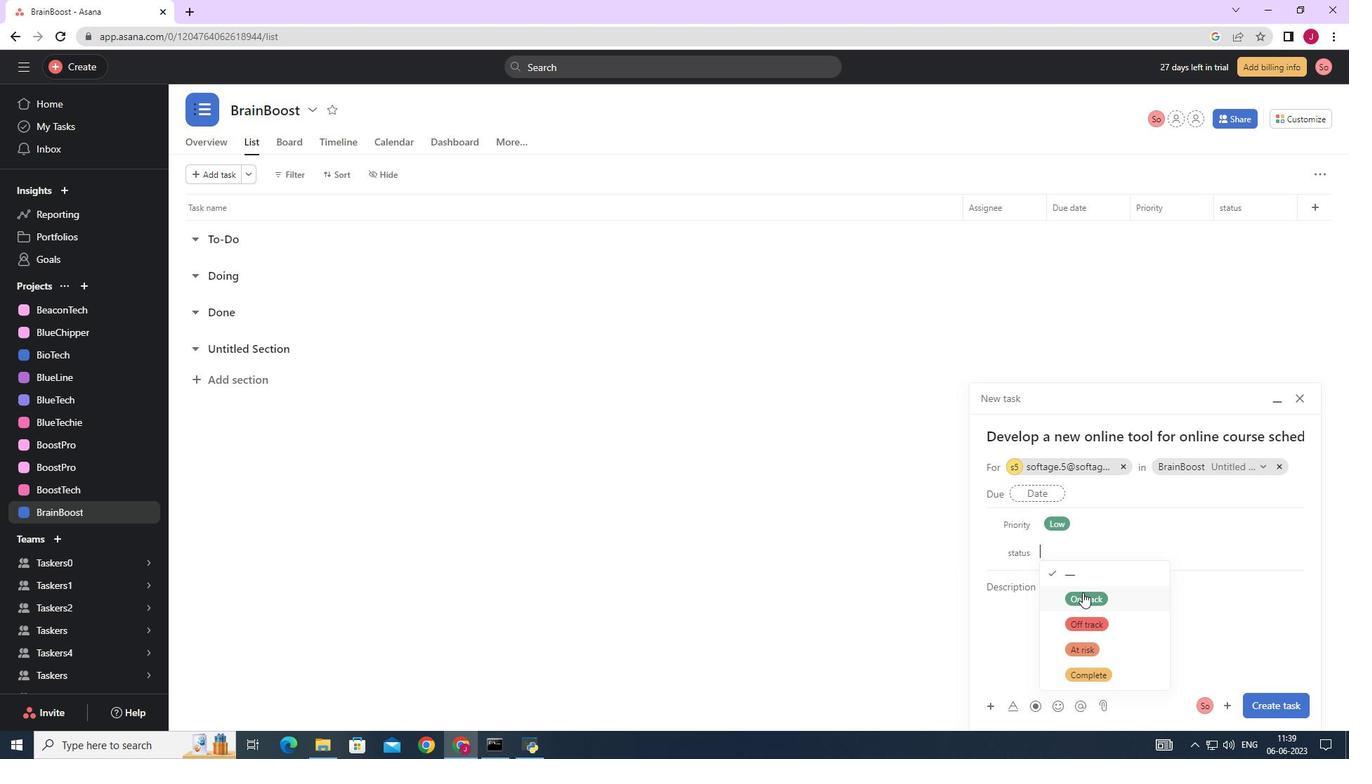 
Action: Mouse pressed left at (1082, 597)
Screenshot: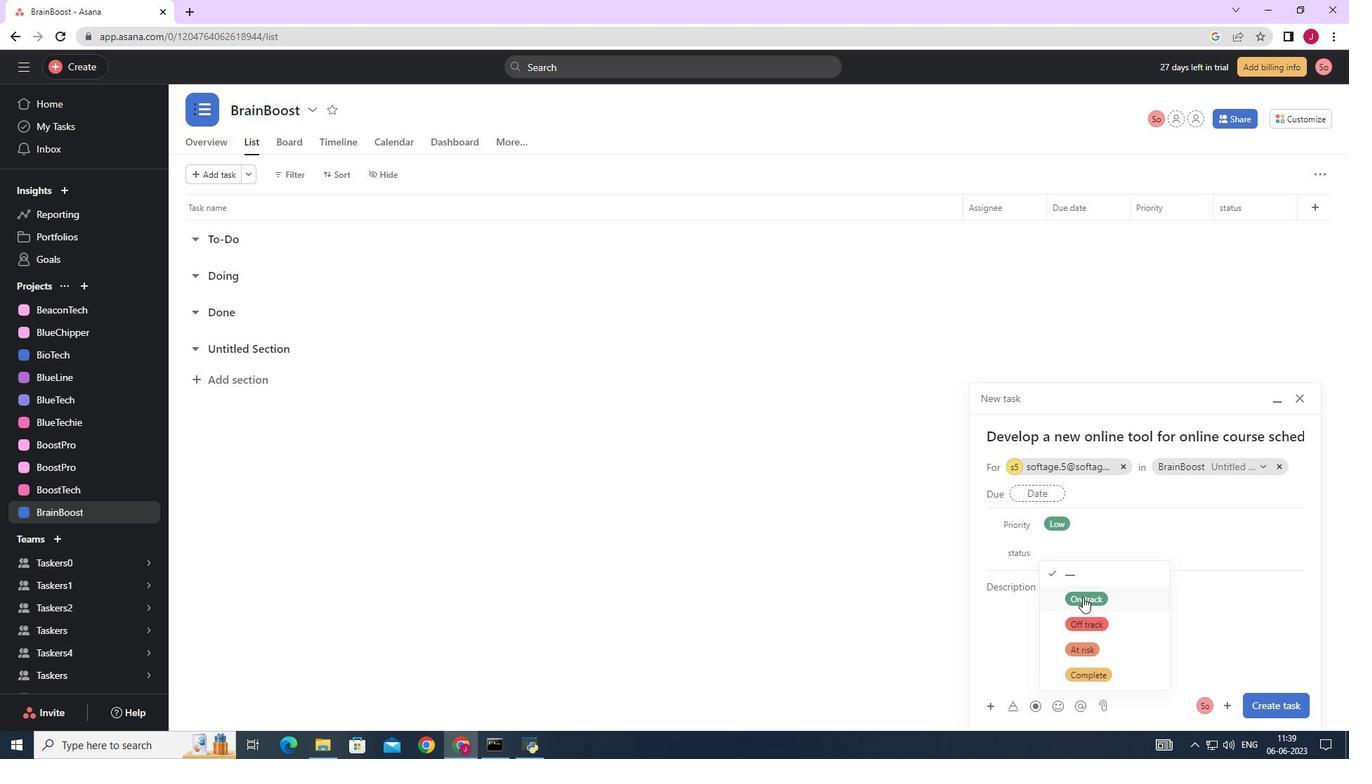 
Action: Mouse moved to (1268, 699)
Screenshot: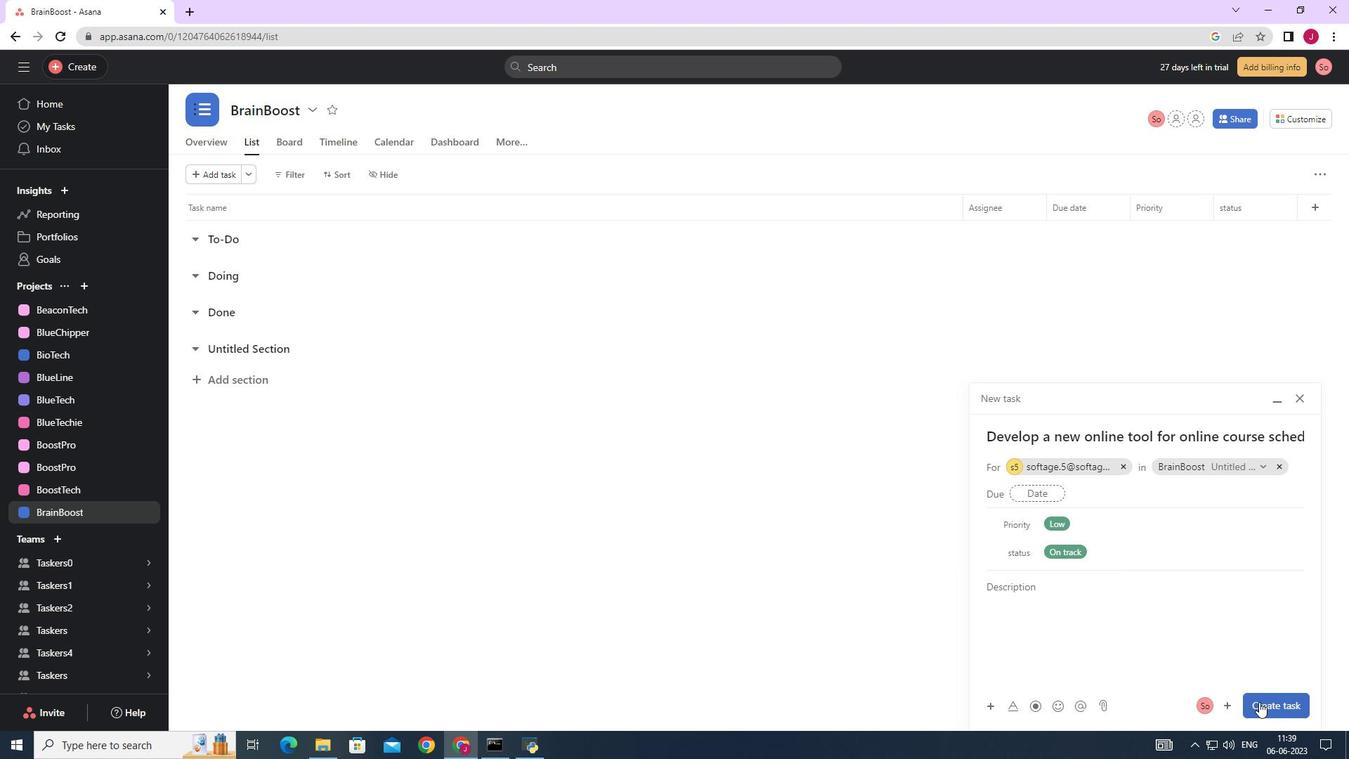 
Action: Mouse pressed left at (1268, 699)
Screenshot: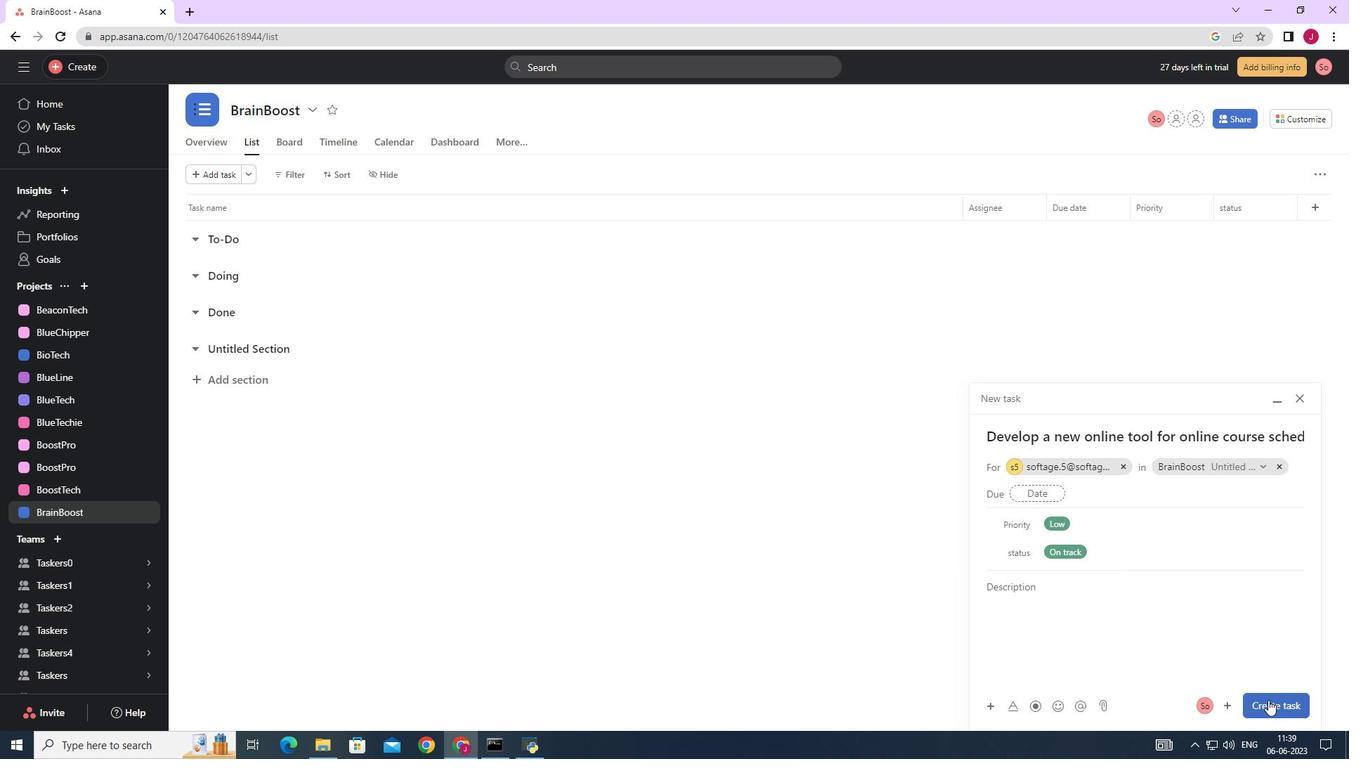 
Action: Mouse moved to (1160, 574)
Screenshot: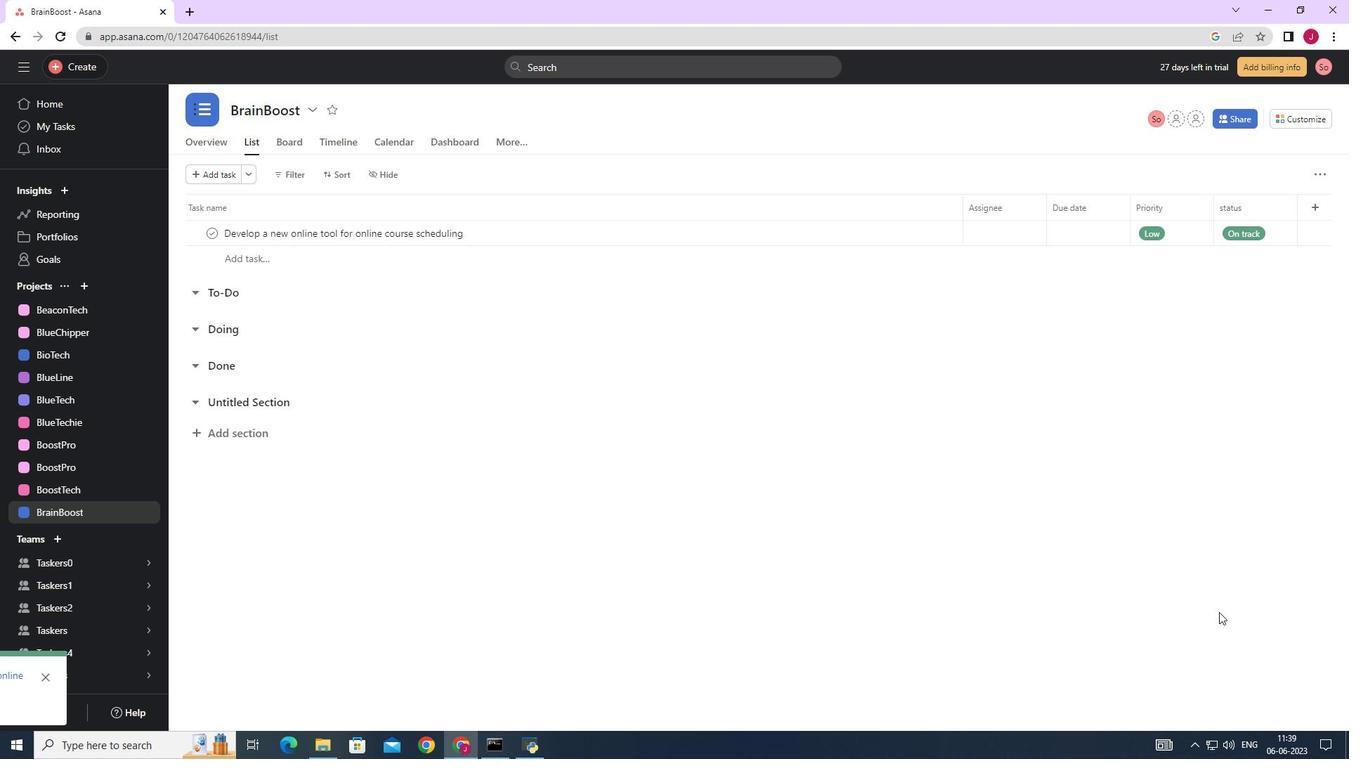 
